 Task: Find connections with filter location Campechuela with filter topic #Successwith filter profile language English with filter current company Mercedes-Benz Research and Development India with filter school Punjab State Board of Technical Education and Industrial Training with filter industry IT System Design Services with filter service category Event Planning with filter keywords title Outside Sales Manager
Action: Mouse moved to (471, 62)
Screenshot: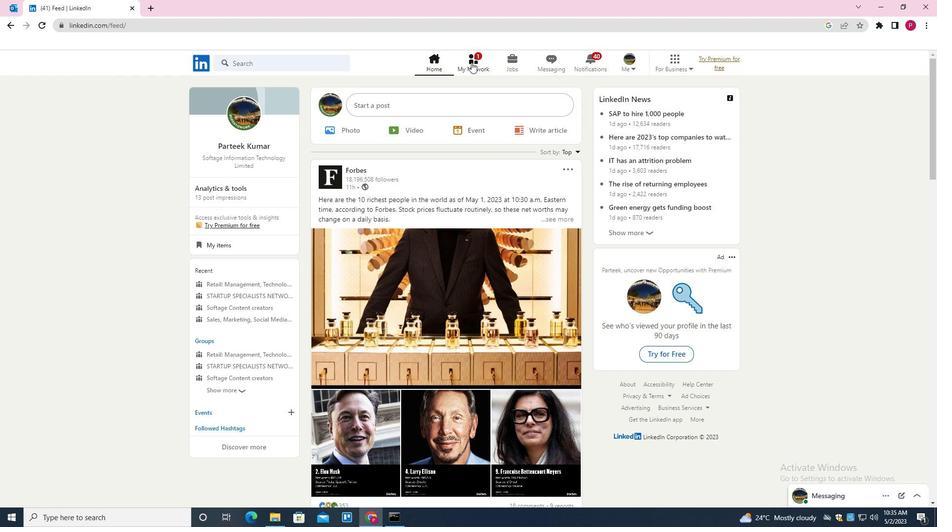 
Action: Mouse pressed left at (471, 62)
Screenshot: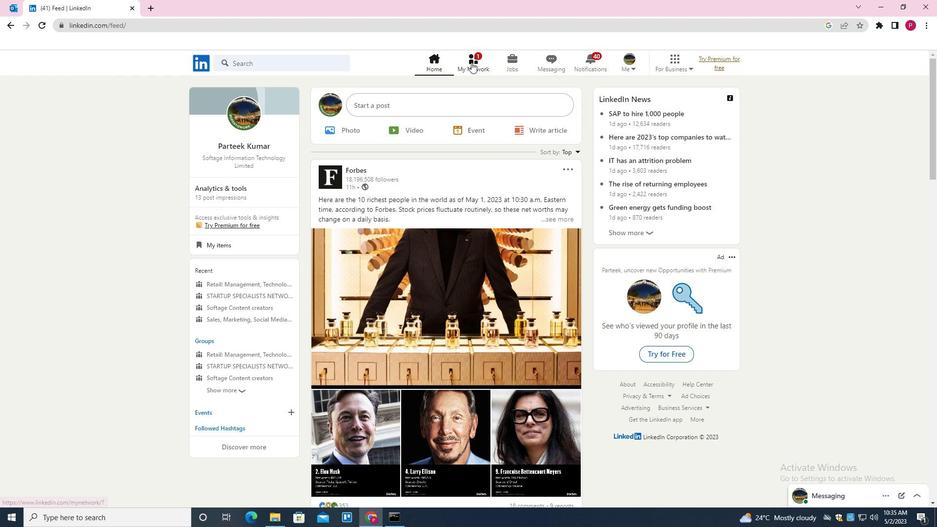 
Action: Mouse moved to (304, 117)
Screenshot: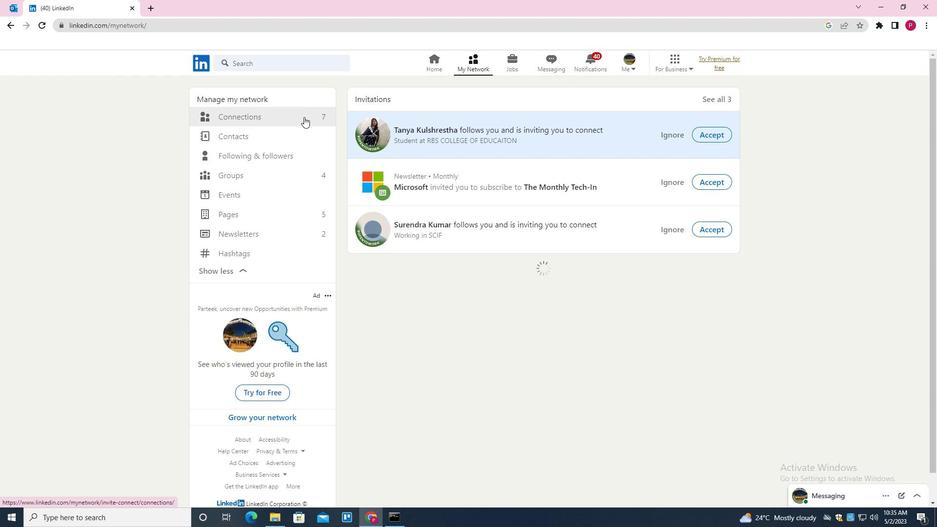 
Action: Mouse pressed left at (304, 117)
Screenshot: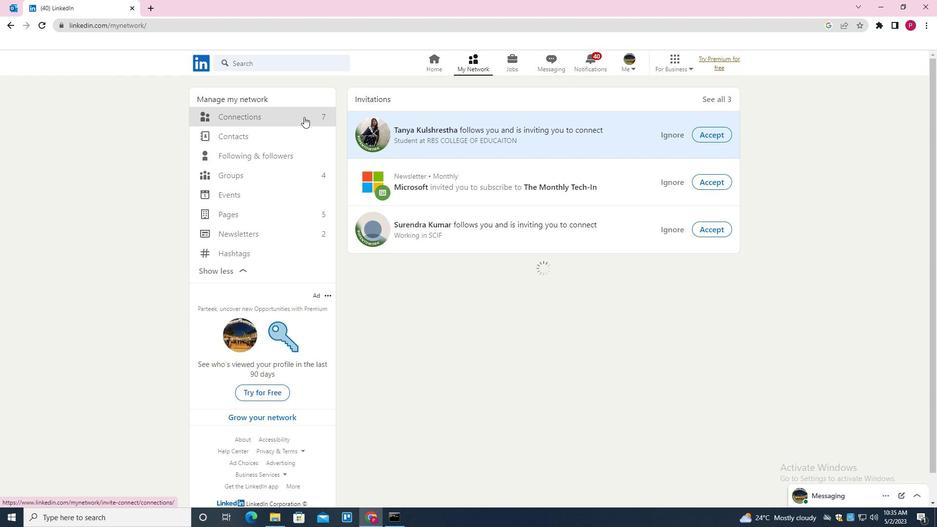 
Action: Mouse moved to (553, 112)
Screenshot: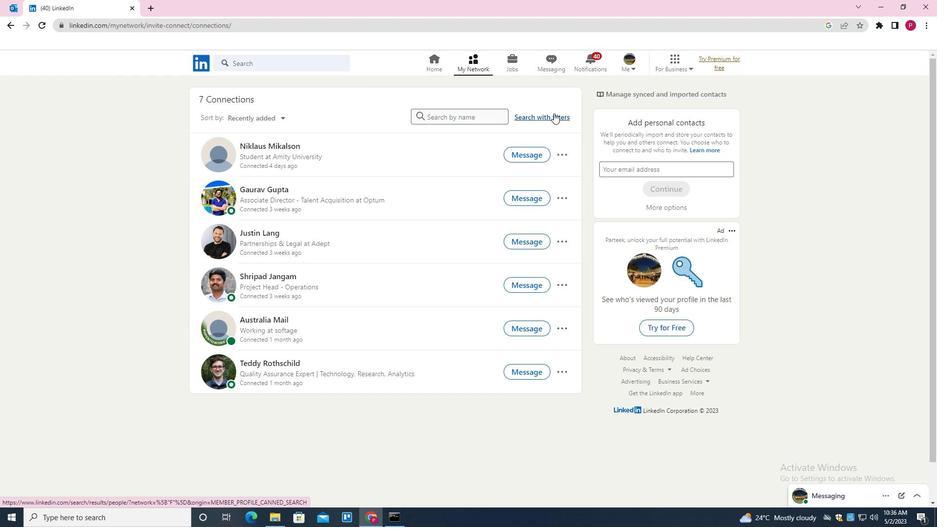 
Action: Mouse pressed left at (553, 112)
Screenshot: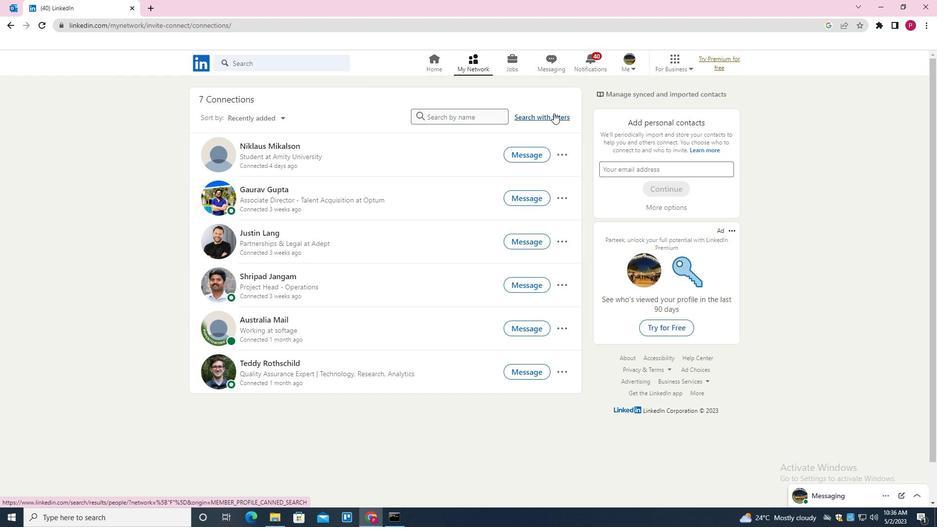 
Action: Mouse moved to (510, 90)
Screenshot: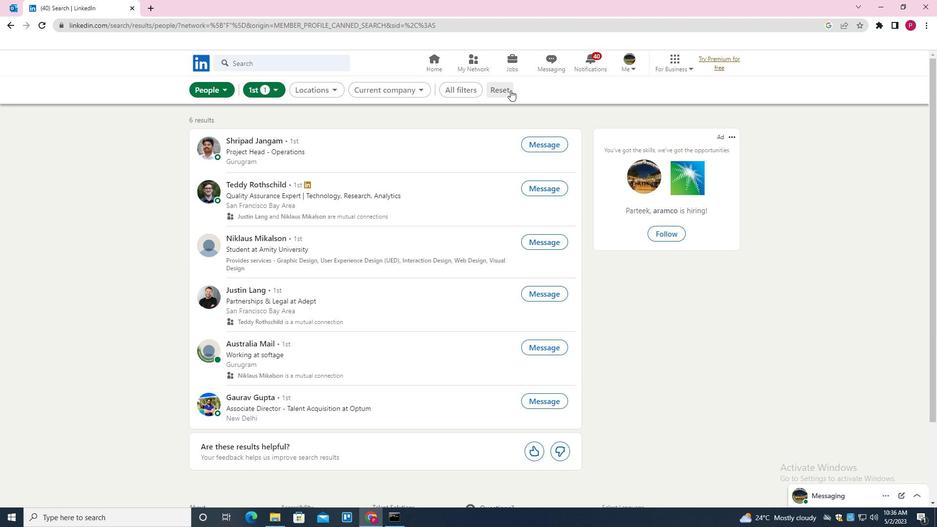 
Action: Mouse pressed left at (510, 90)
Screenshot: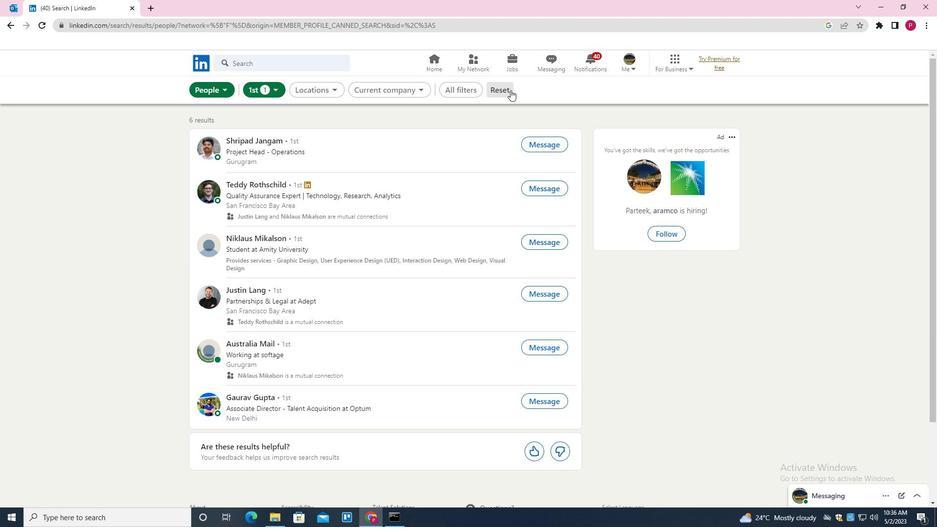 
Action: Mouse moved to (482, 91)
Screenshot: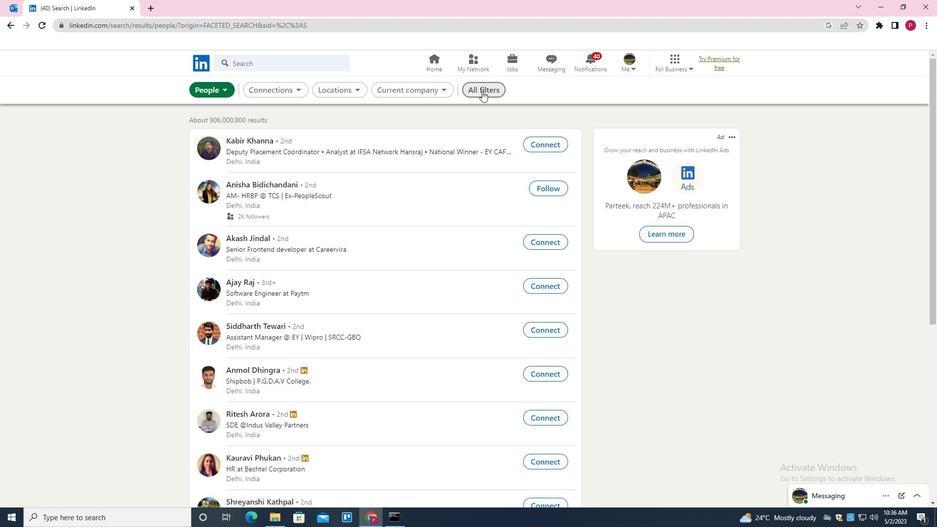 
Action: Mouse pressed left at (482, 91)
Screenshot: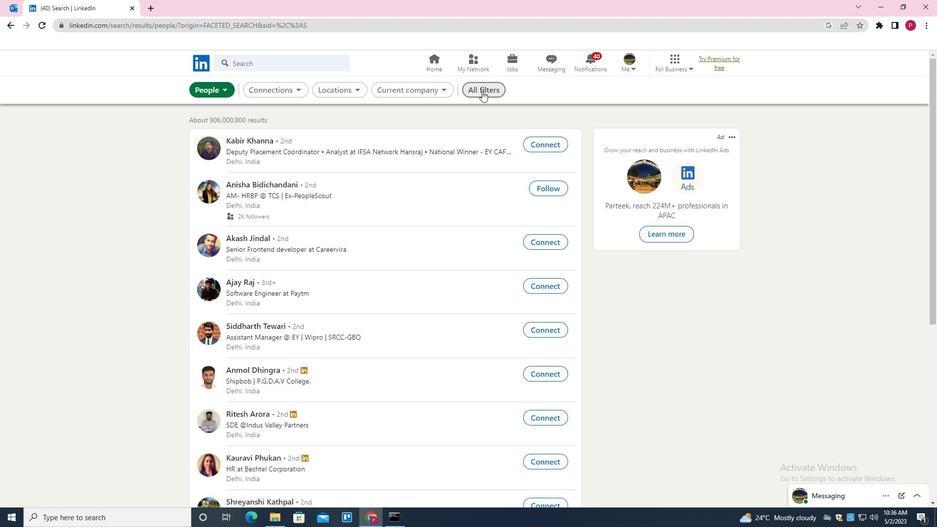 
Action: Mouse moved to (762, 244)
Screenshot: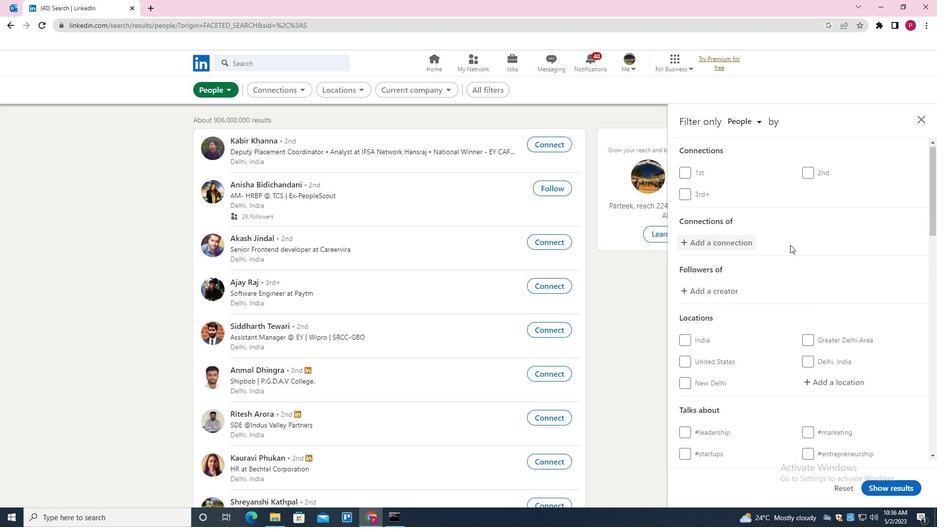 
Action: Mouse scrolled (762, 244) with delta (0, 0)
Screenshot: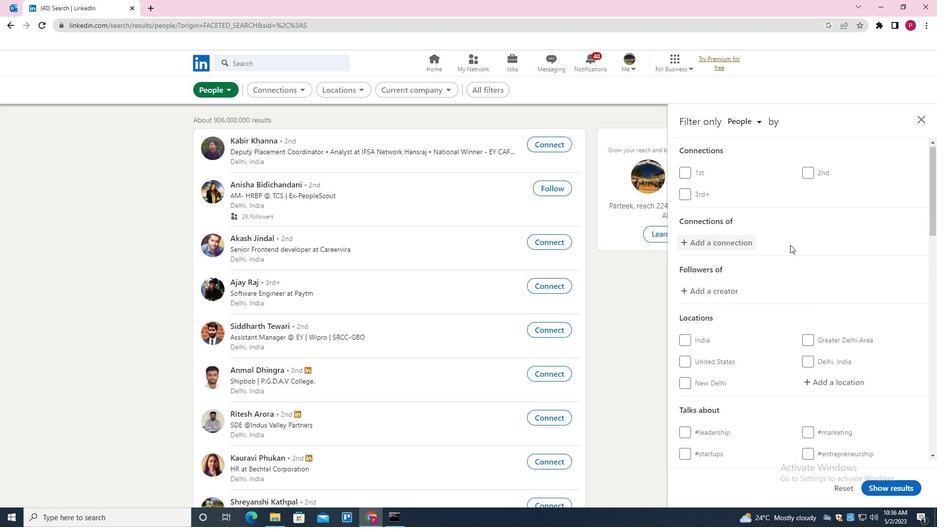 
Action: Mouse moved to (776, 244)
Screenshot: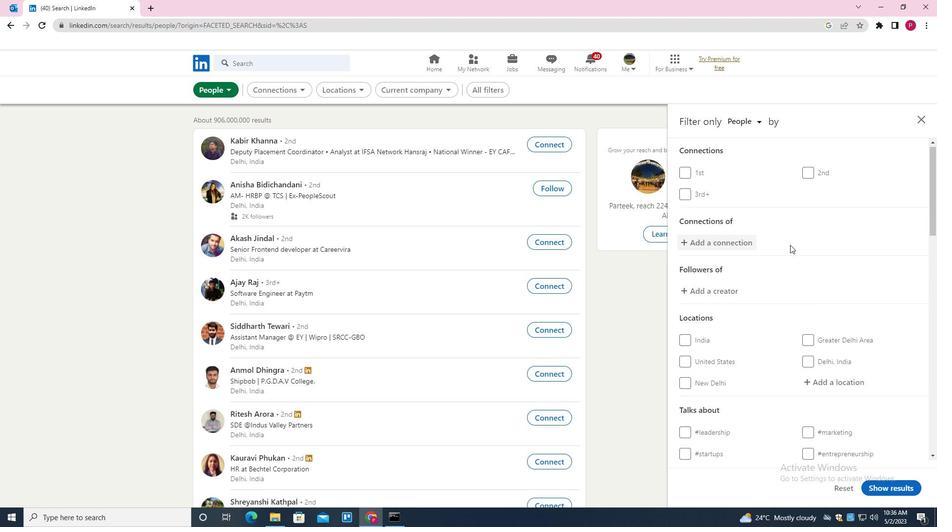 
Action: Mouse scrolled (776, 244) with delta (0, 0)
Screenshot: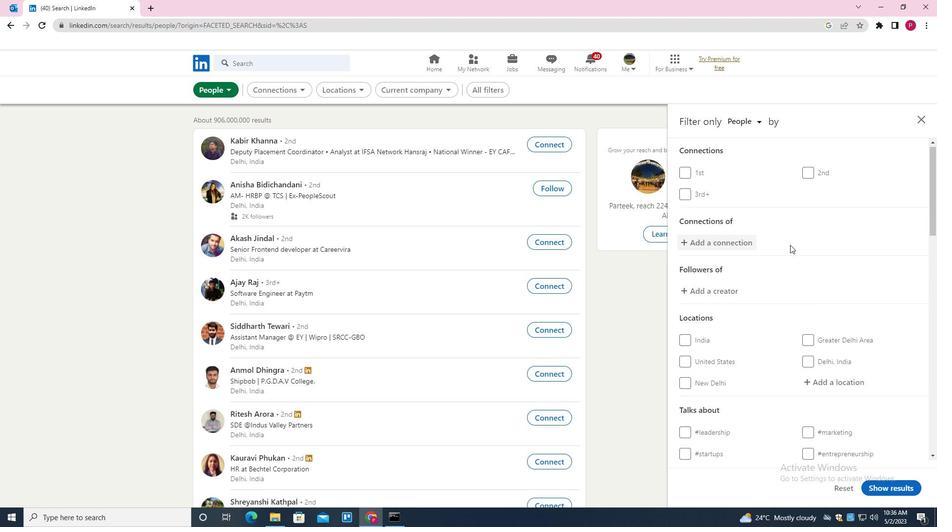 
Action: Mouse moved to (809, 285)
Screenshot: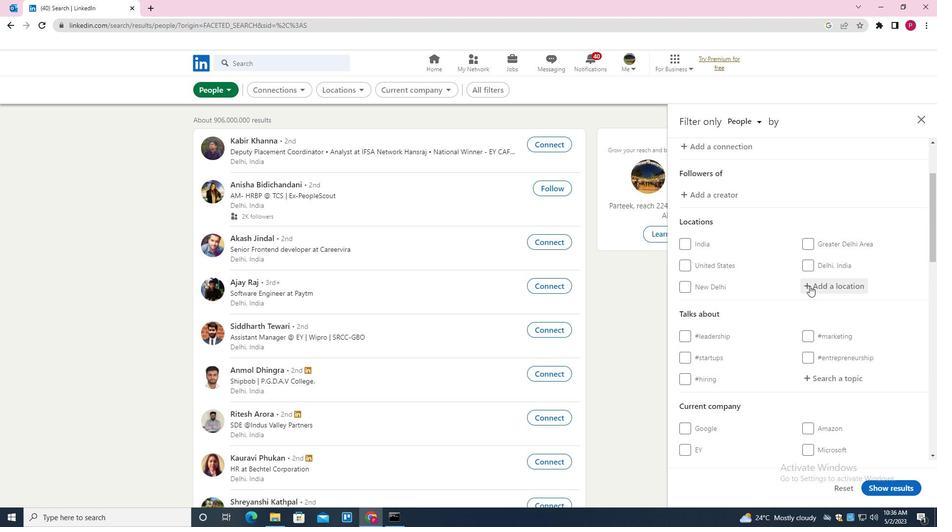 
Action: Mouse pressed left at (809, 285)
Screenshot: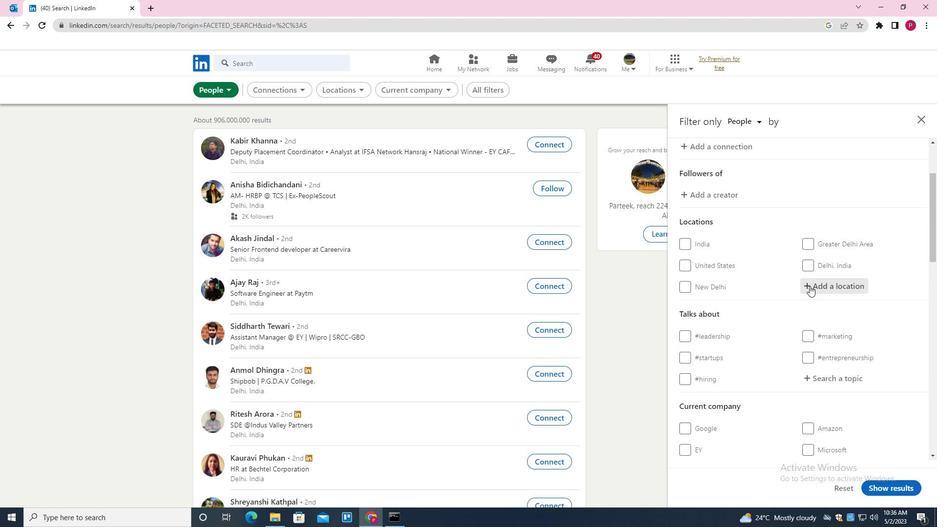 
Action: Mouse moved to (736, 272)
Screenshot: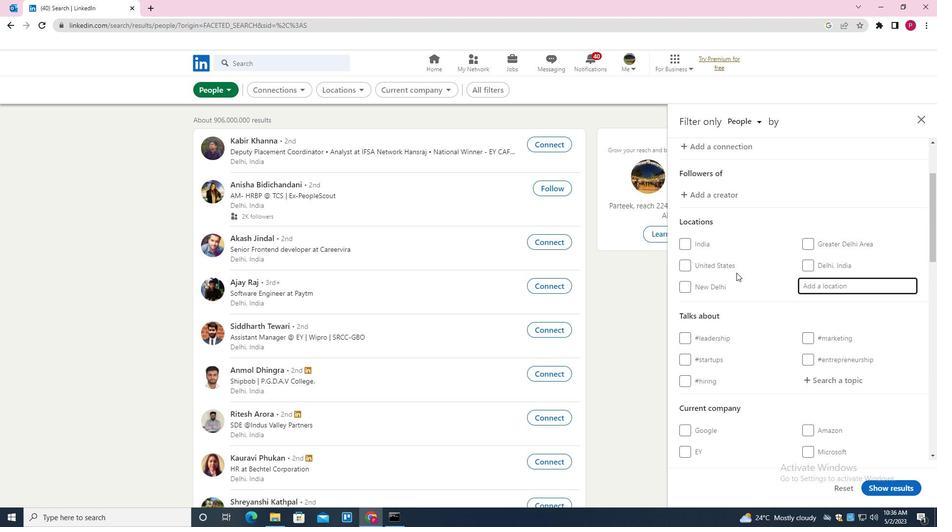 
Action: Key pressed ctrl+Cctrl+Am
Screenshot: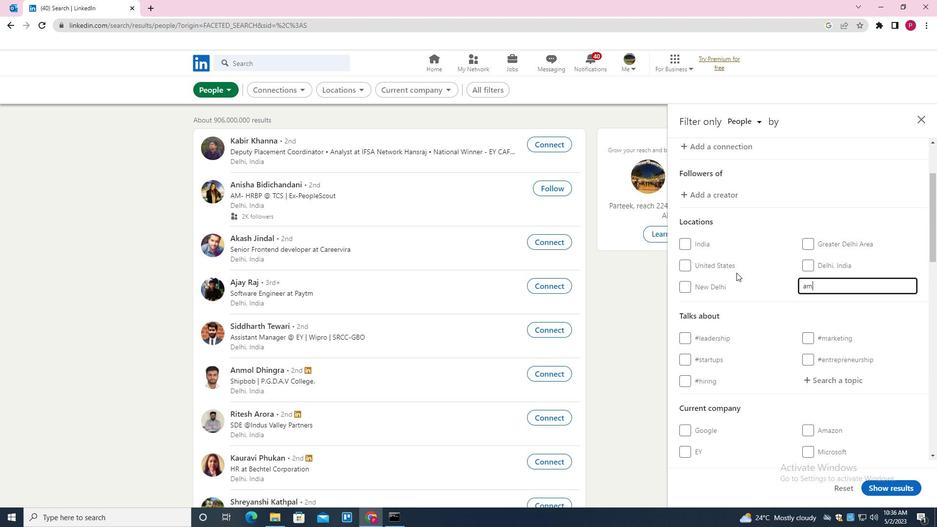 
Action: Mouse moved to (692, 303)
Screenshot: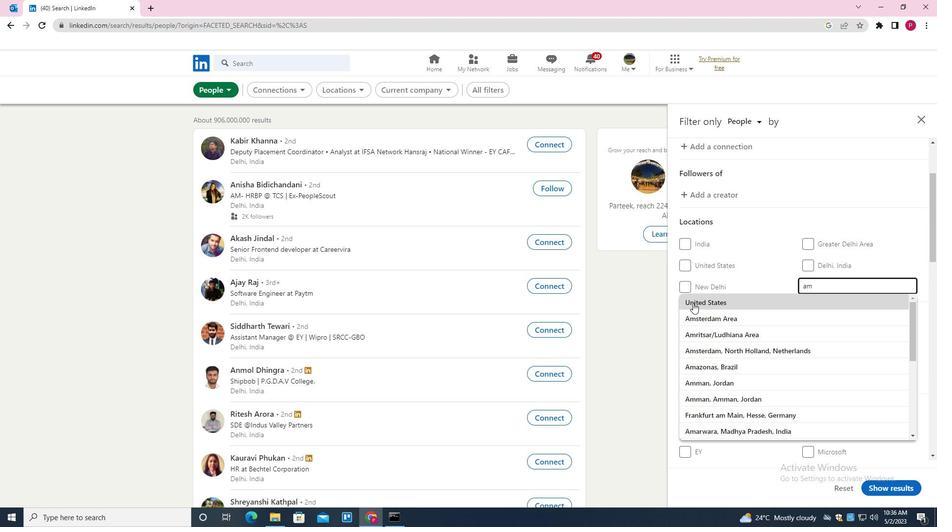 
Action: Key pressed <Key.backspace><Key.backspace><Key.backspace><Key.shift>CAM<Key.space><Key.backspace>PECHUELA<Key.enter>
Screenshot: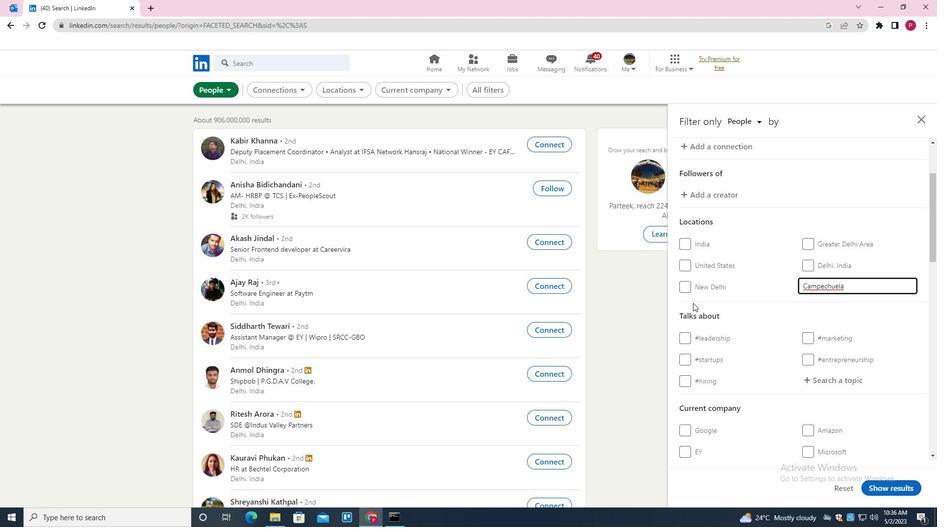 
Action: Mouse moved to (746, 229)
Screenshot: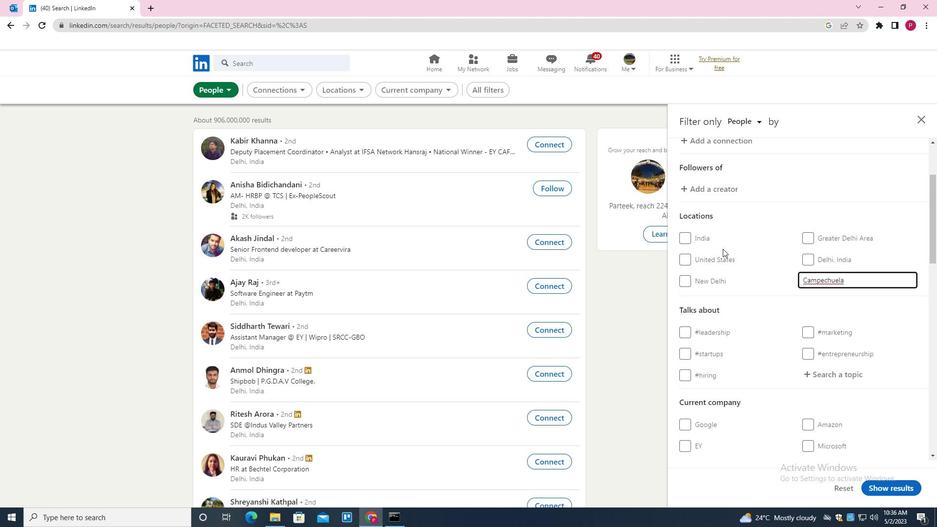 
Action: Mouse scrolled (746, 229) with delta (0, 0)
Screenshot: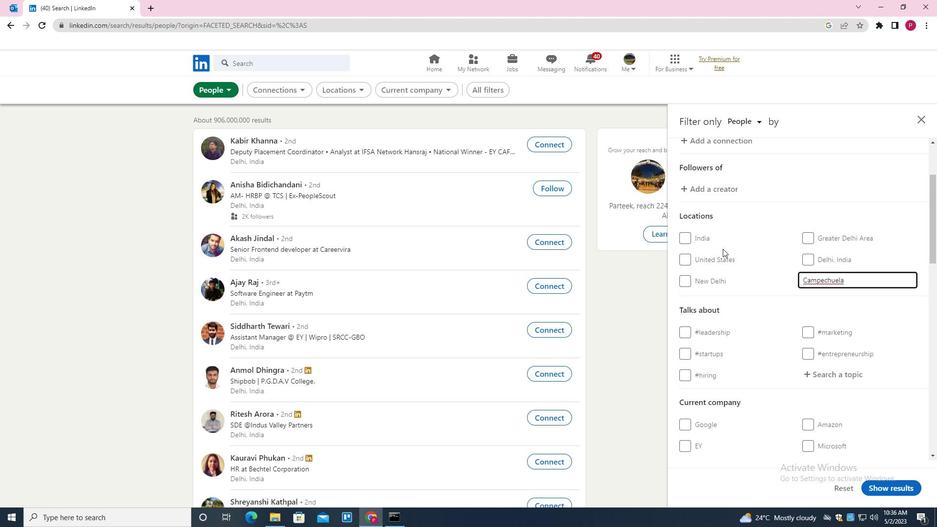 
Action: Mouse moved to (820, 328)
Screenshot: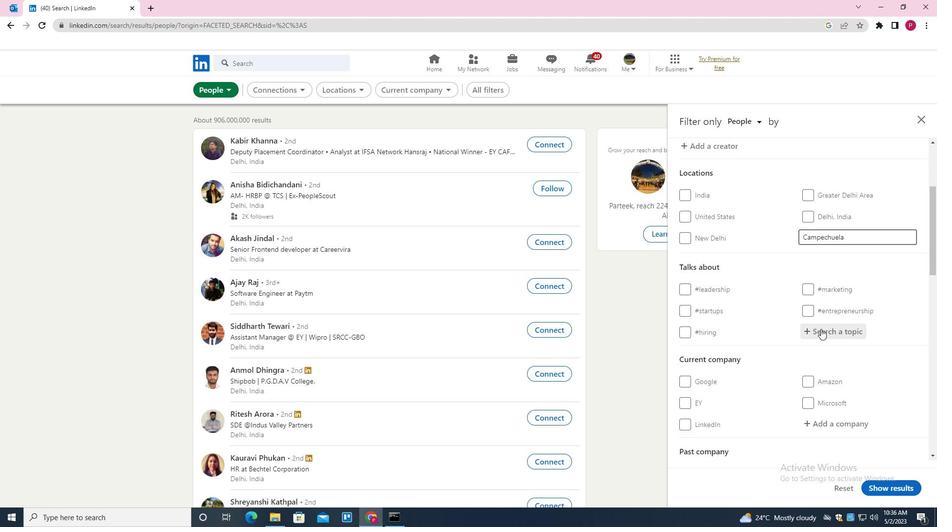 
Action: Mouse pressed left at (820, 328)
Screenshot: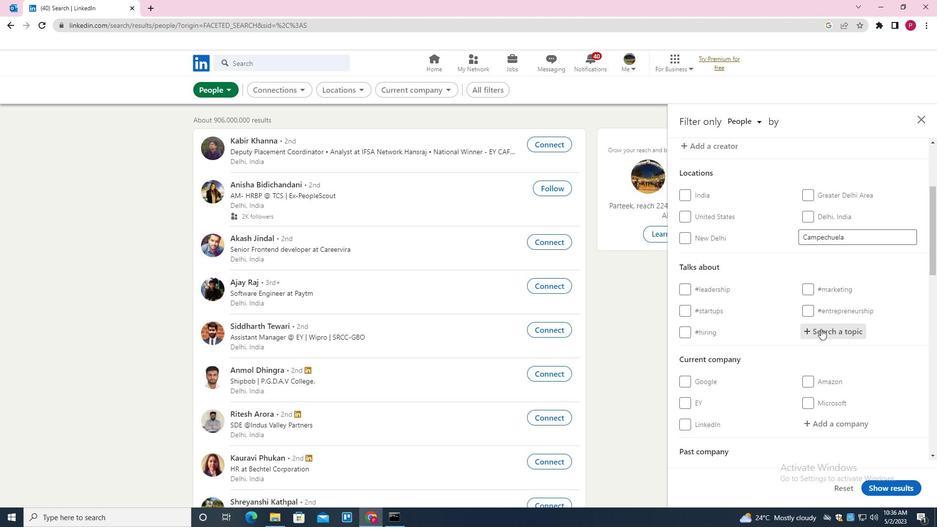 
Action: Mouse moved to (807, 316)
Screenshot: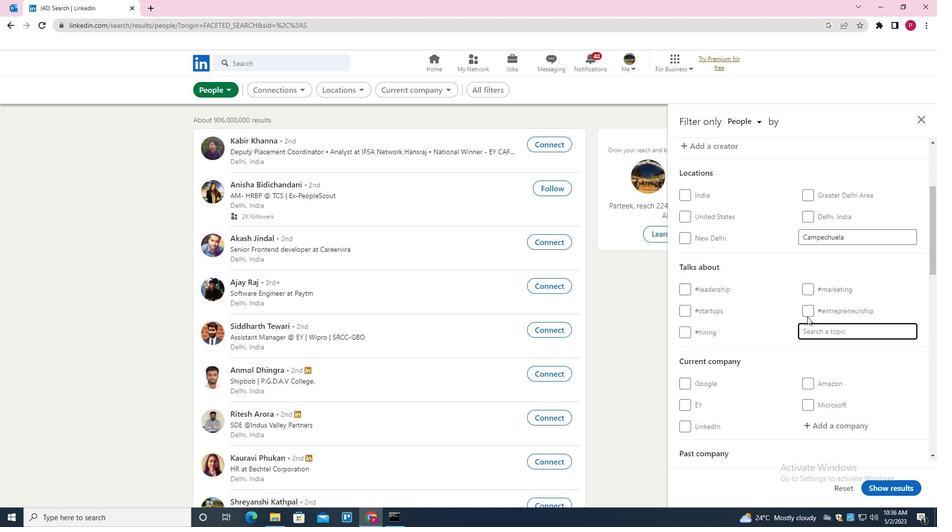 
Action: Key pressed SUCESS<Key.down><Key.down><Key.down><Key.down><Key.enter>
Screenshot: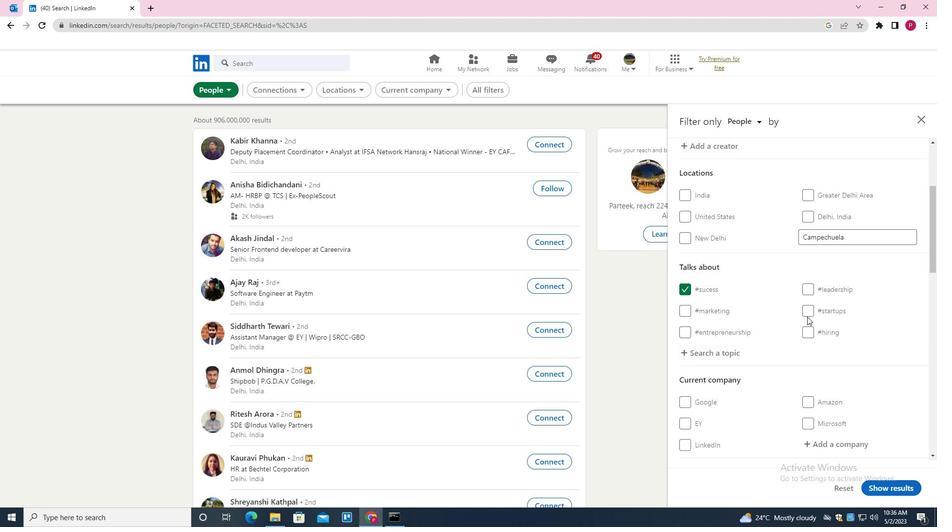 
Action: Mouse moved to (826, 240)
Screenshot: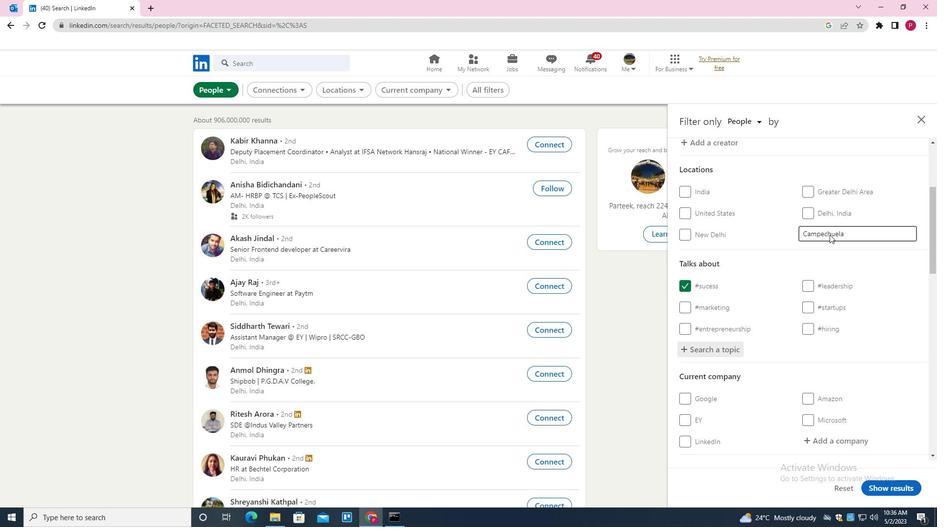 
Action: Mouse scrolled (826, 239) with delta (0, 0)
Screenshot: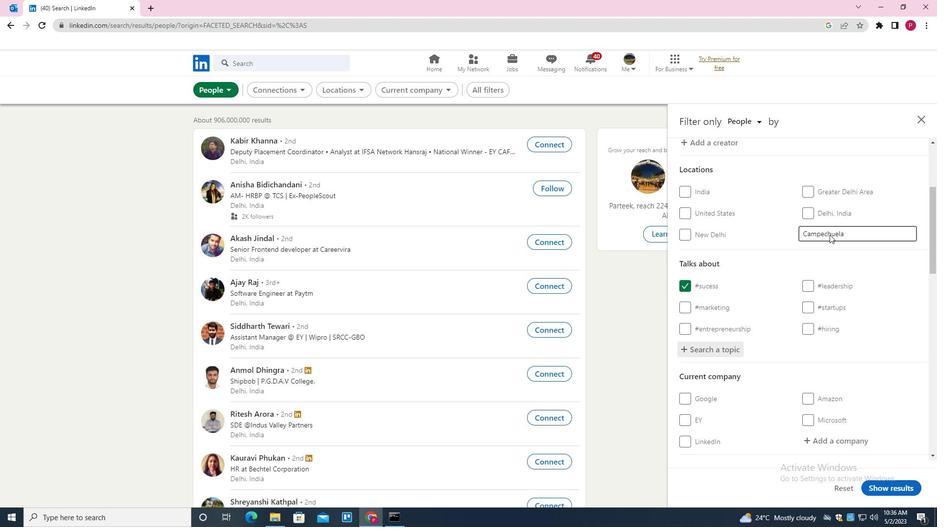 
Action: Mouse moved to (829, 237)
Screenshot: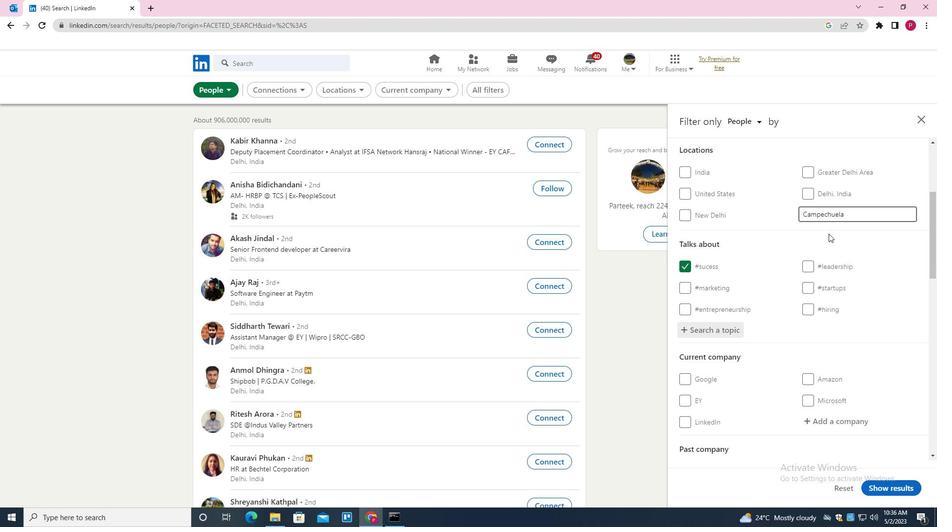 
Action: Mouse scrolled (829, 237) with delta (0, 0)
Screenshot: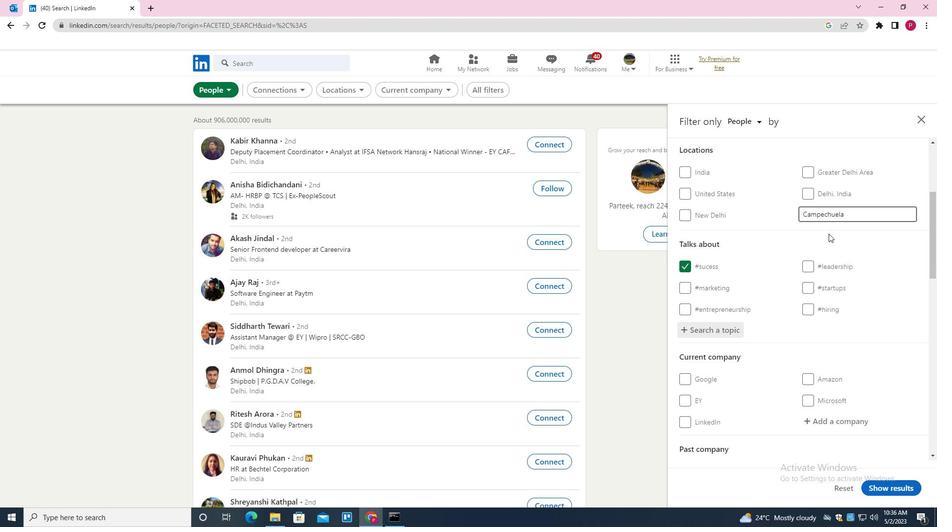
Action: Mouse moved to (829, 236)
Screenshot: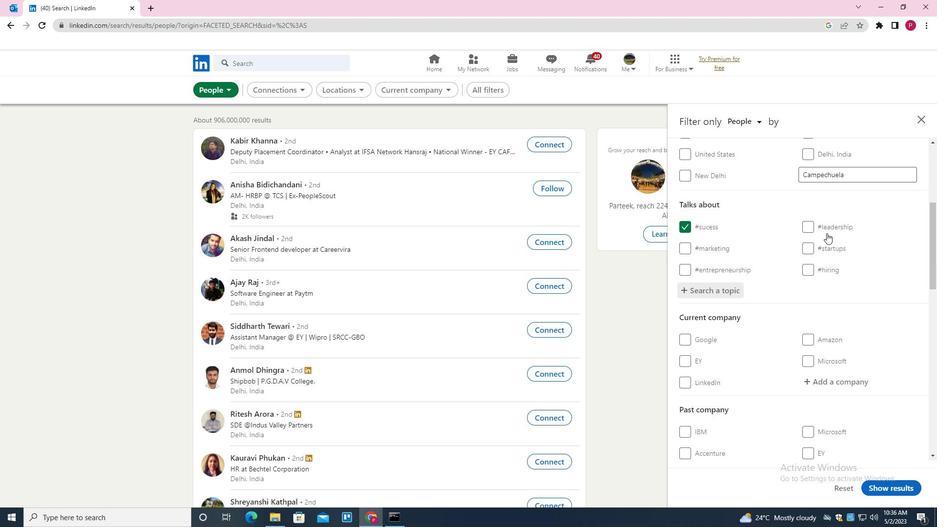 
Action: Mouse scrolled (829, 235) with delta (0, 0)
Screenshot: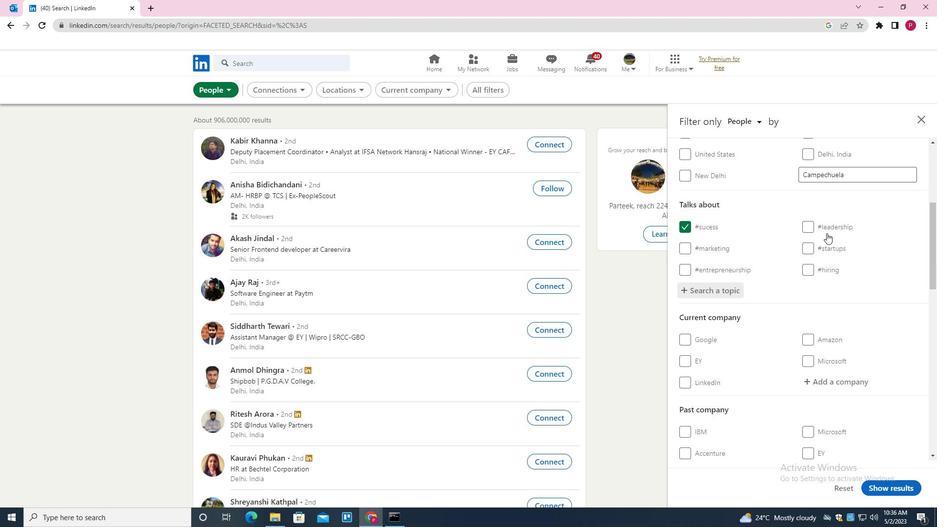 
Action: Mouse moved to (806, 283)
Screenshot: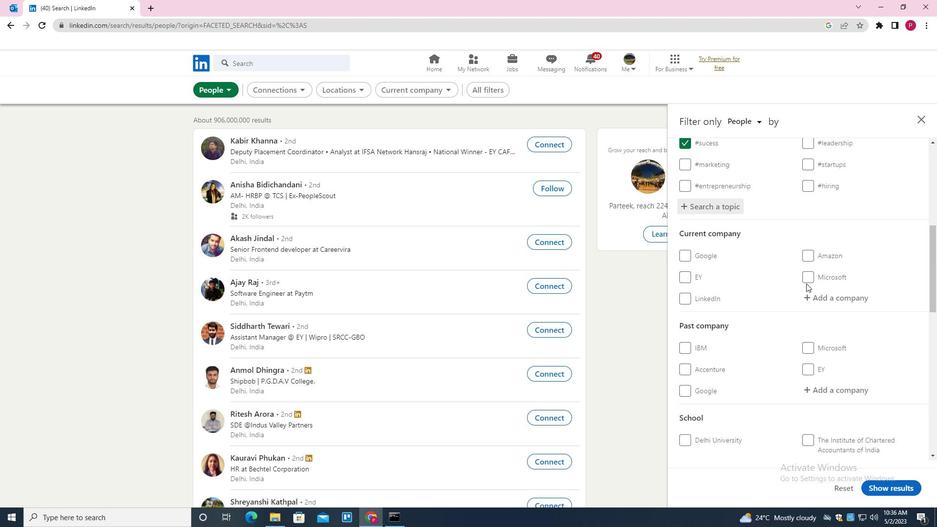 
Action: Mouse scrolled (806, 283) with delta (0, 0)
Screenshot: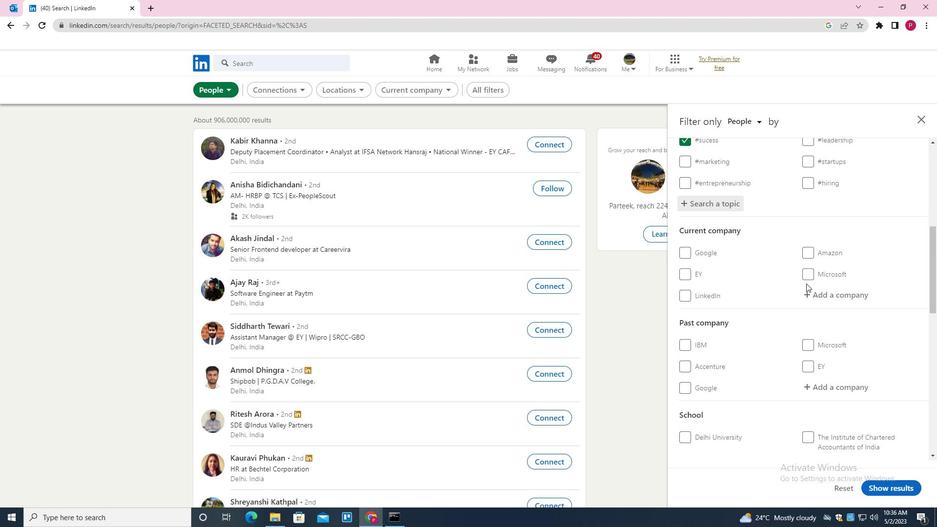 
Action: Mouse scrolled (806, 283) with delta (0, 0)
Screenshot: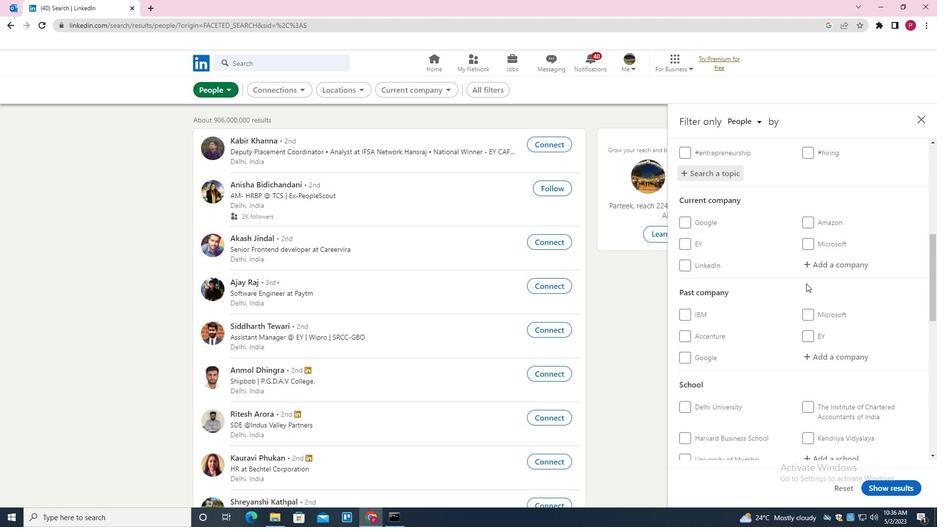 
Action: Mouse scrolled (806, 283) with delta (0, 0)
Screenshot: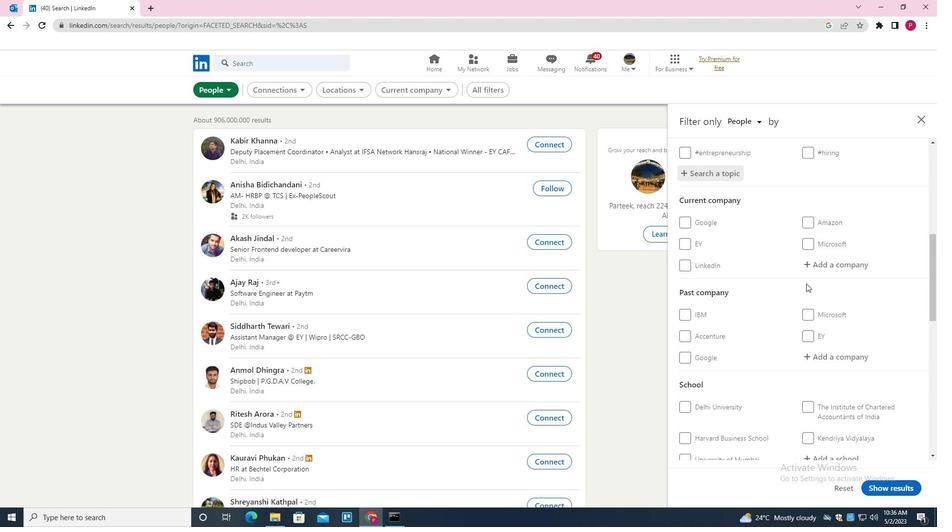 
Action: Mouse scrolled (806, 283) with delta (0, 0)
Screenshot: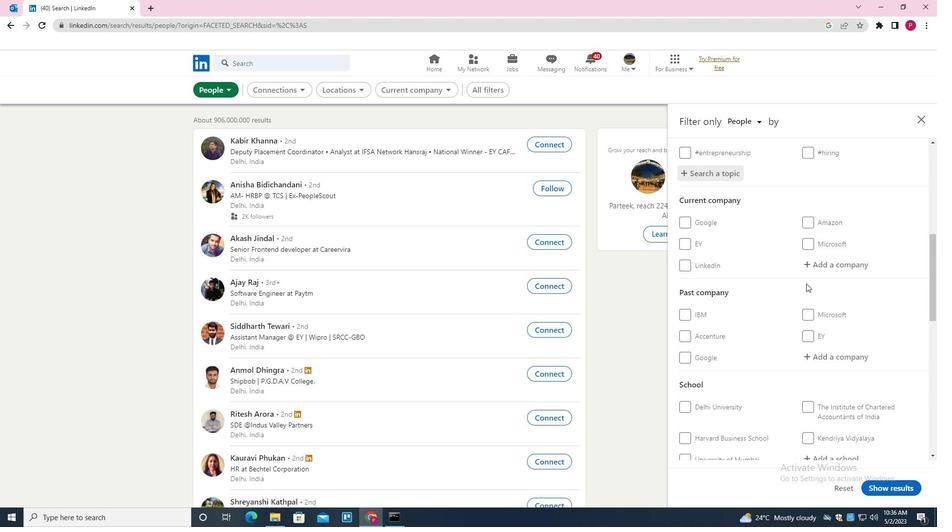 
Action: Mouse moved to (727, 312)
Screenshot: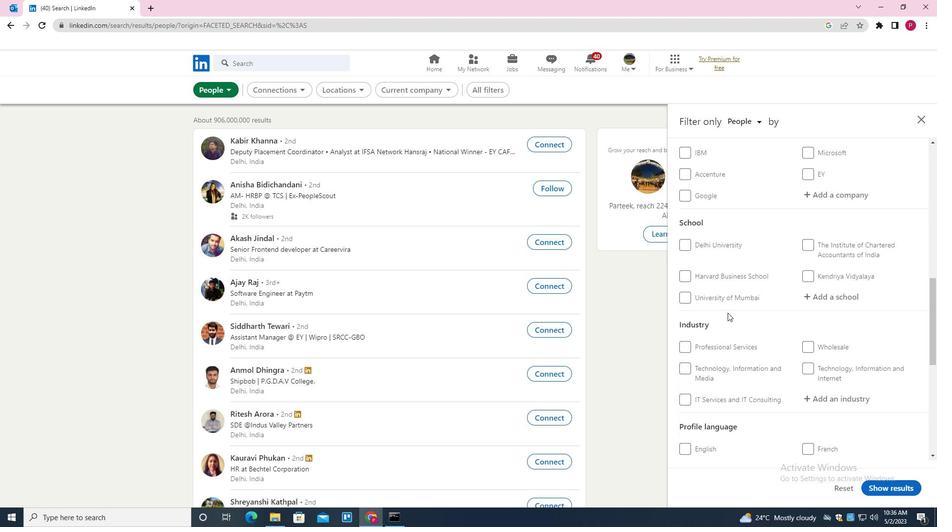 
Action: Mouse scrolled (727, 312) with delta (0, 0)
Screenshot: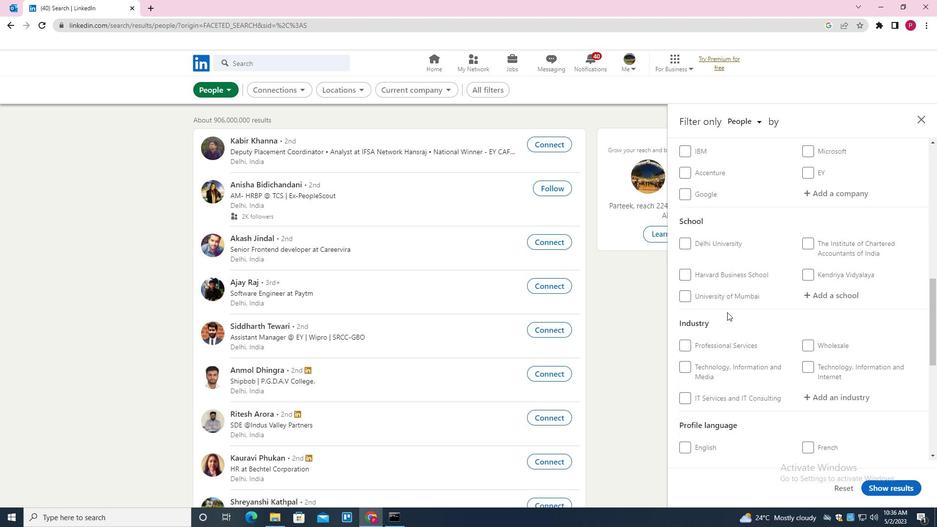 
Action: Mouse scrolled (727, 312) with delta (0, 0)
Screenshot: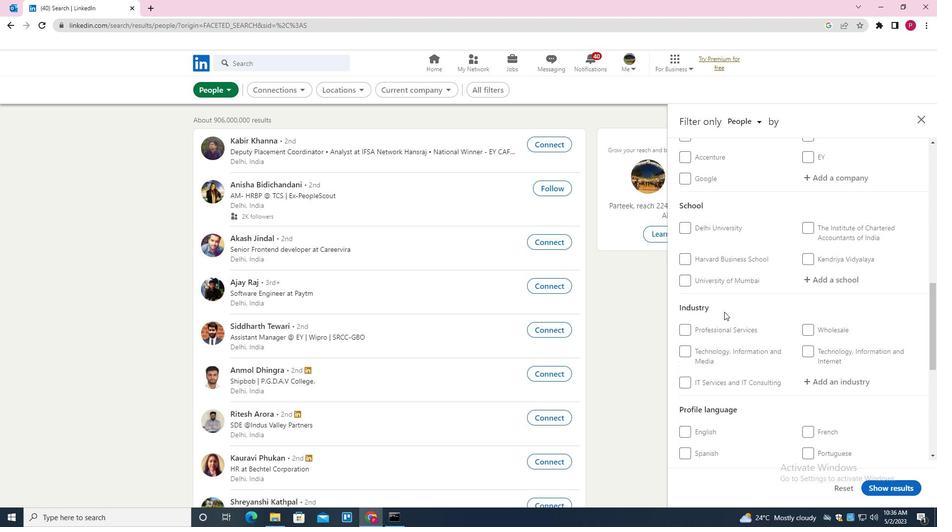 
Action: Mouse moved to (705, 309)
Screenshot: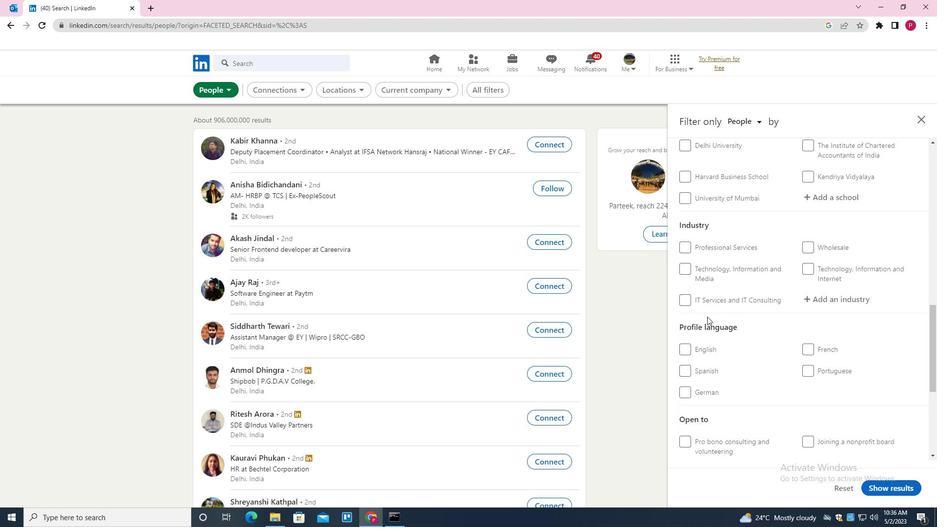 
Action: Mouse scrolled (705, 309) with delta (0, 0)
Screenshot: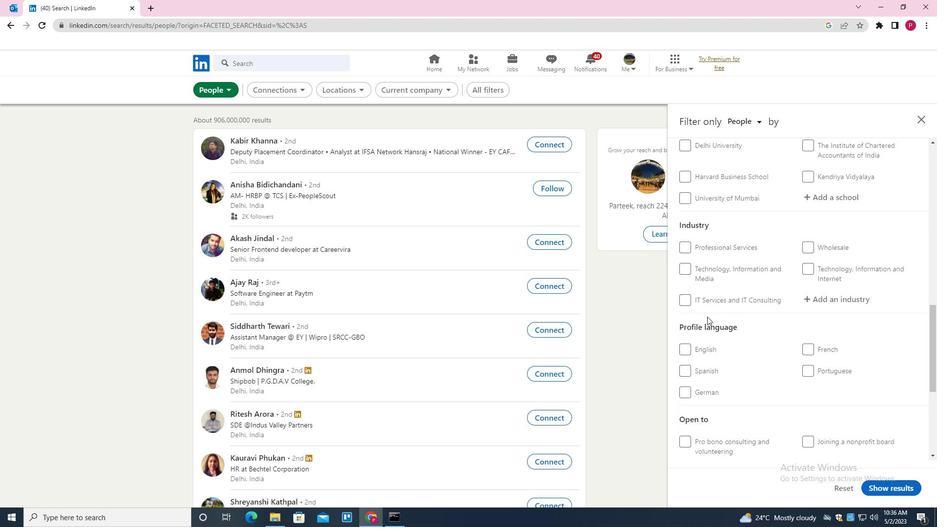 
Action: Mouse moved to (699, 305)
Screenshot: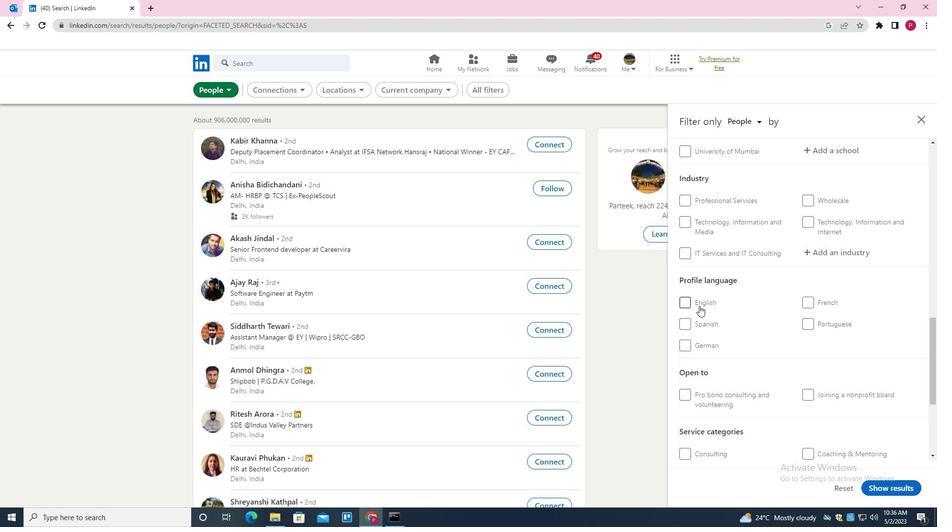 
Action: Mouse pressed left at (699, 305)
Screenshot: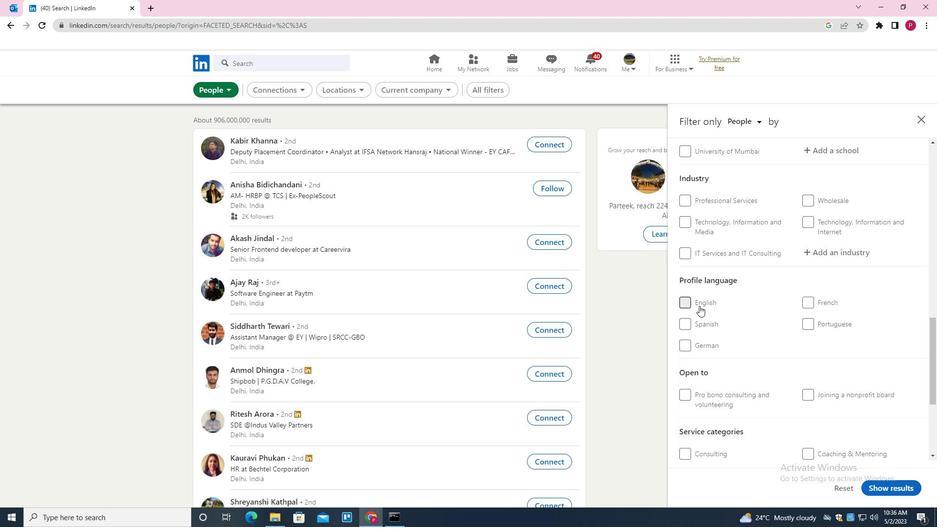 
Action: Mouse moved to (701, 303)
Screenshot: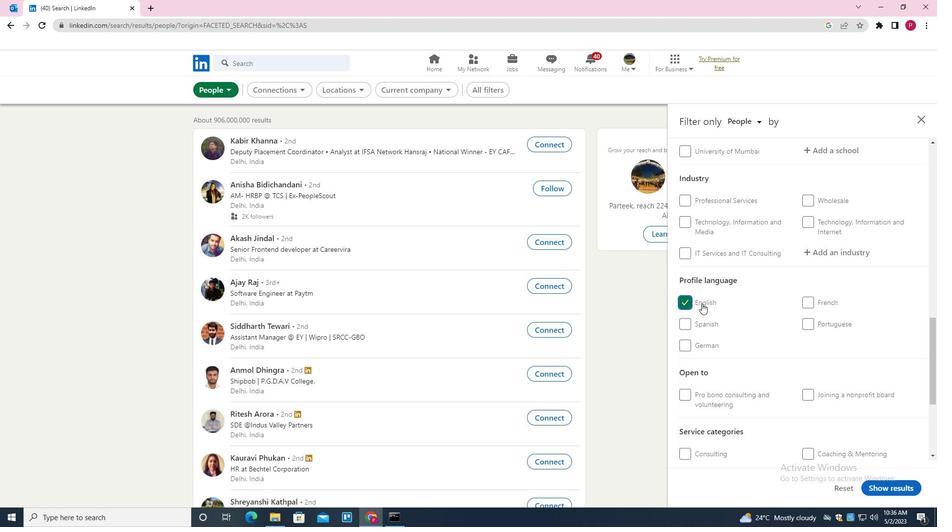 
Action: Mouse scrolled (701, 304) with delta (0, 0)
Screenshot: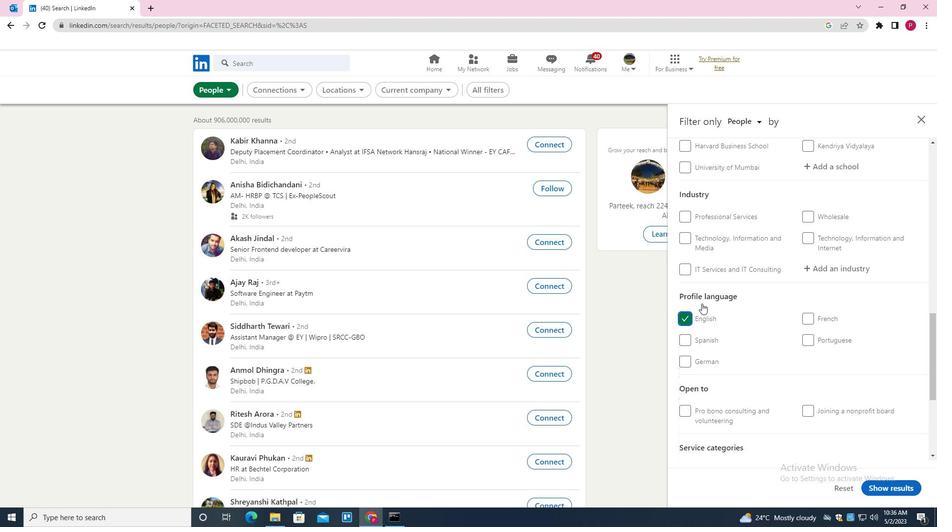 
Action: Mouse scrolled (701, 304) with delta (0, 0)
Screenshot: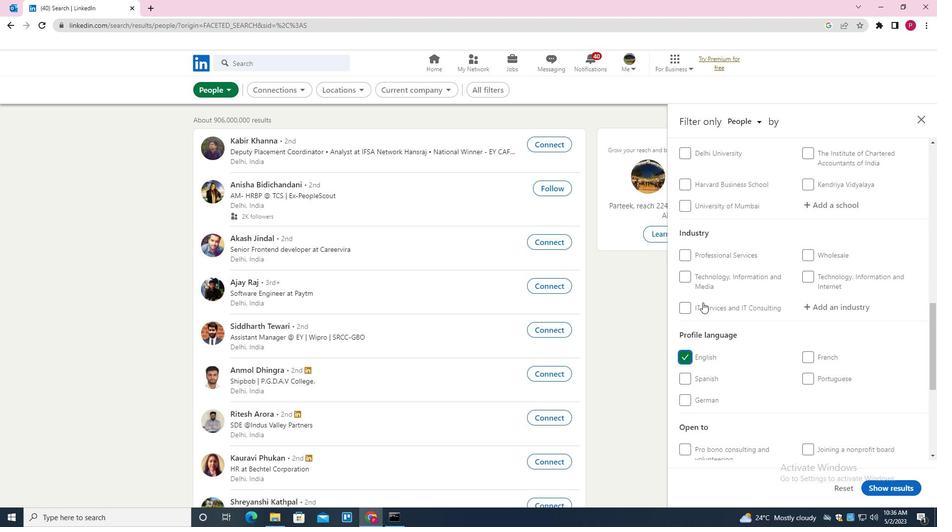 
Action: Mouse scrolled (701, 304) with delta (0, 0)
Screenshot: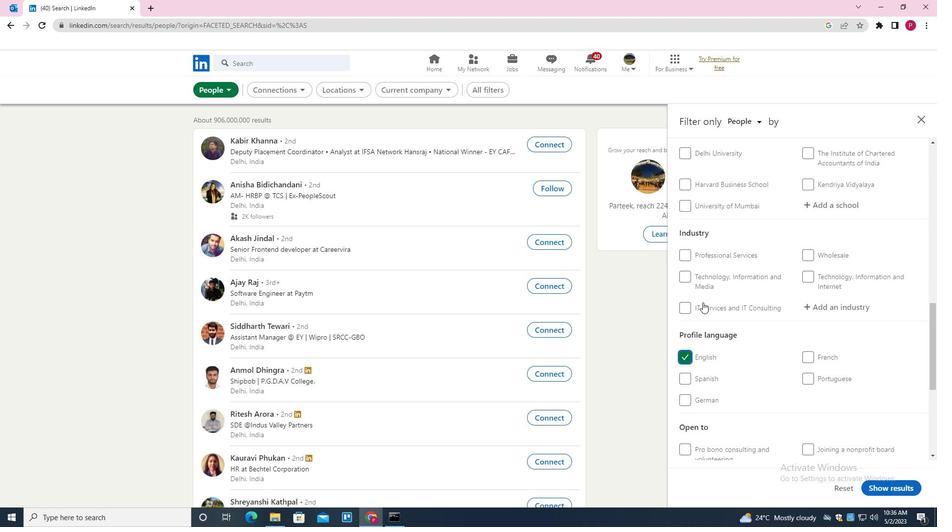 
Action: Mouse moved to (738, 285)
Screenshot: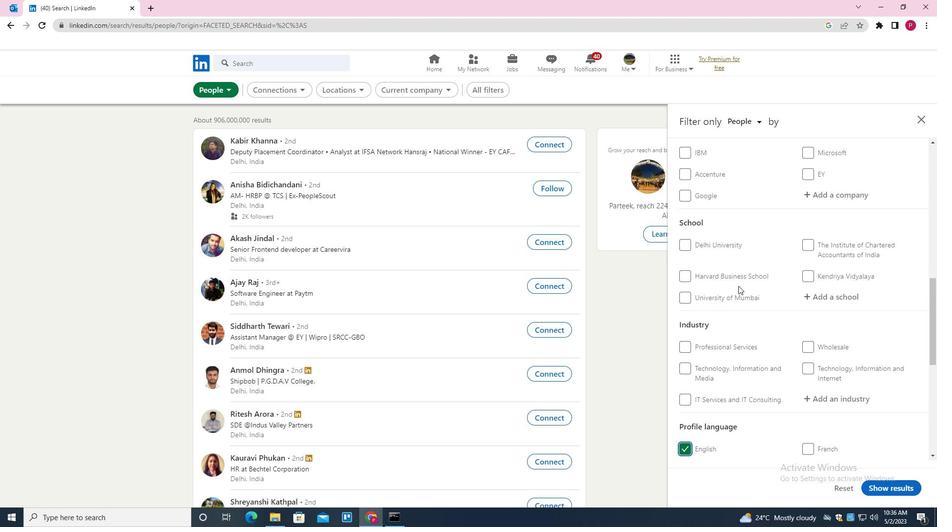 
Action: Mouse scrolled (738, 286) with delta (0, 0)
Screenshot: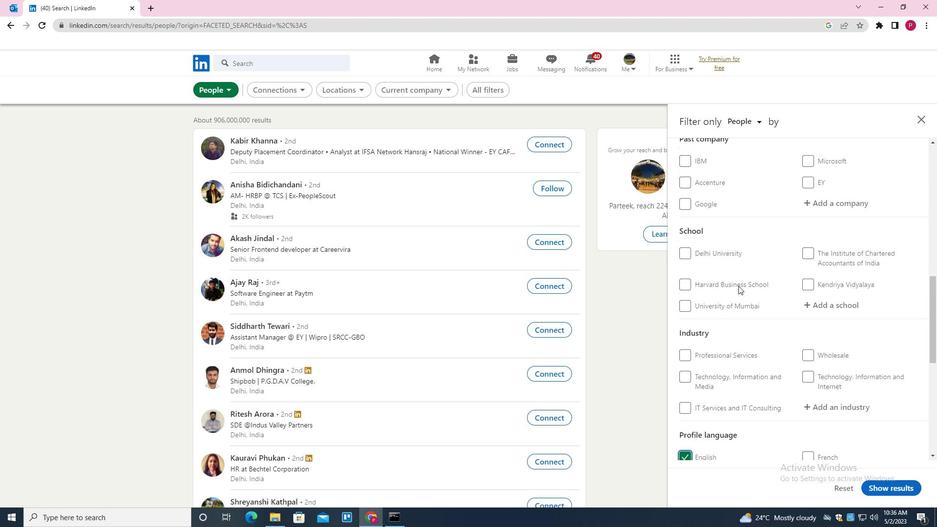 
Action: Mouse scrolled (738, 286) with delta (0, 0)
Screenshot: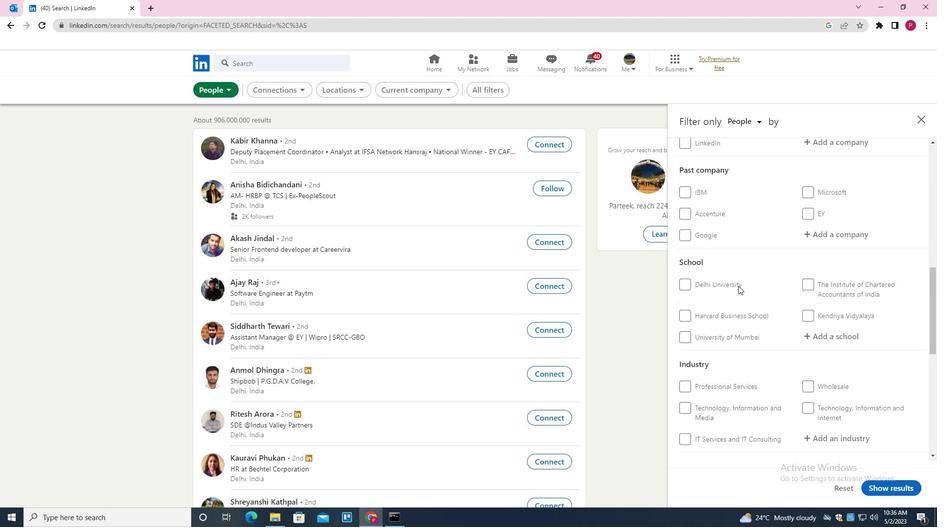 
Action: Mouse scrolled (738, 286) with delta (0, 0)
Screenshot: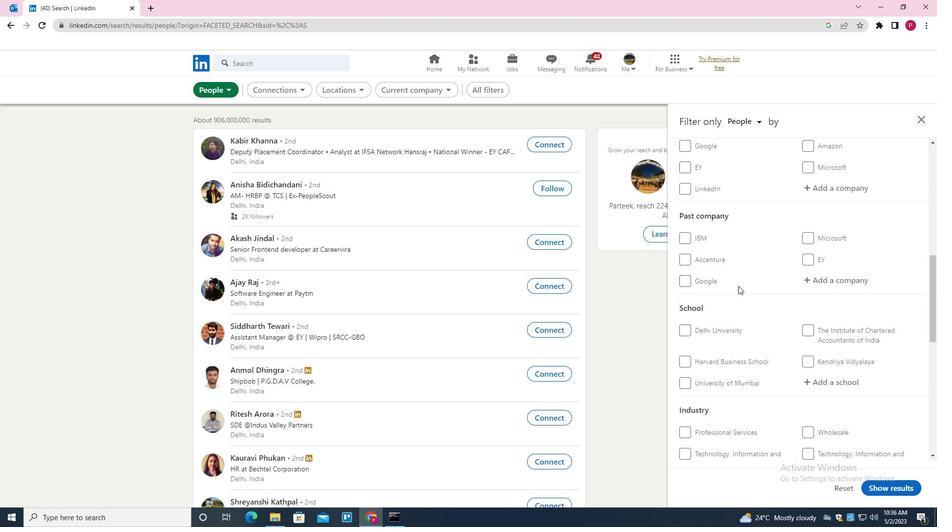 
Action: Mouse moved to (818, 246)
Screenshot: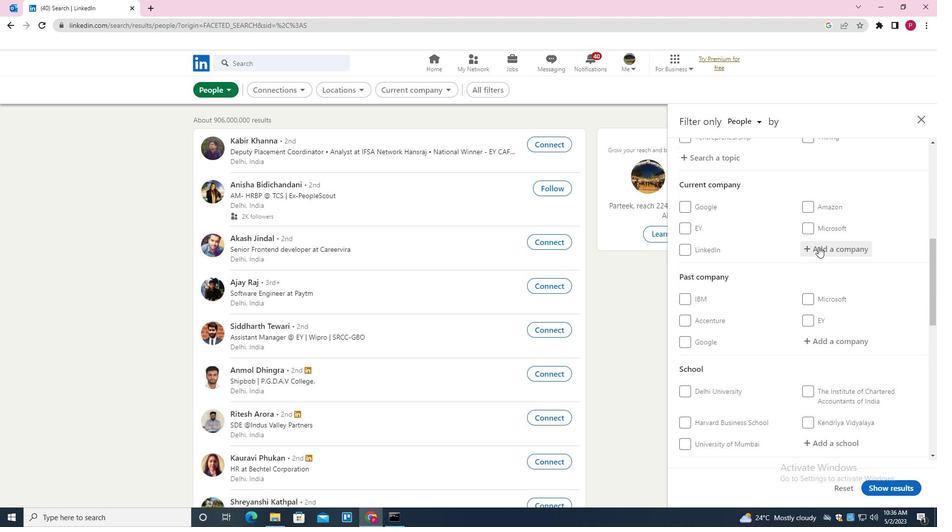 
Action: Mouse pressed left at (818, 246)
Screenshot: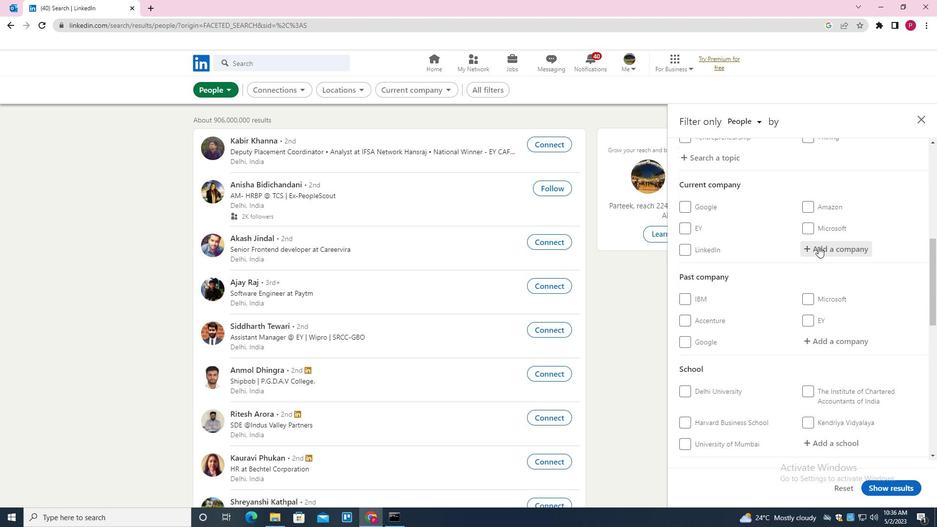 
Action: Mouse moved to (816, 246)
Screenshot: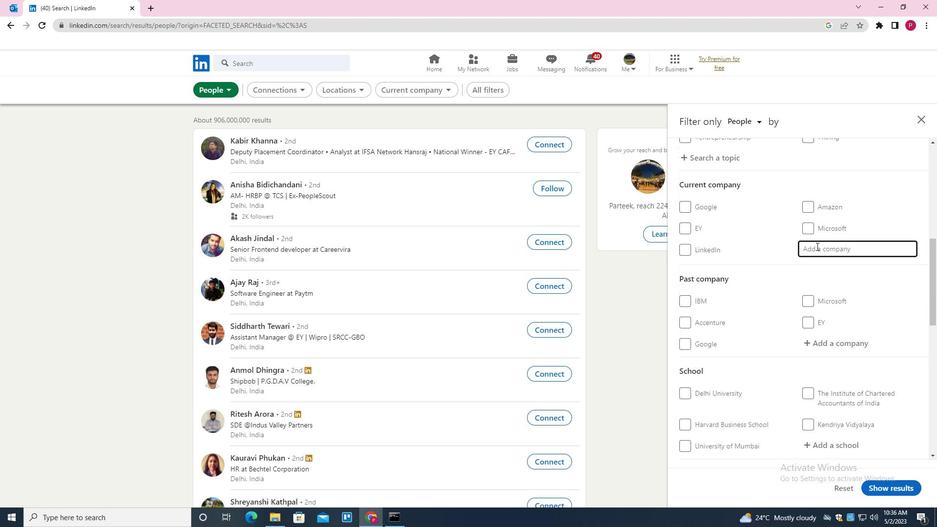 
Action: Key pressed <Key.shift>MERCEDE<Key.down><Key.down><Key.enter>
Screenshot: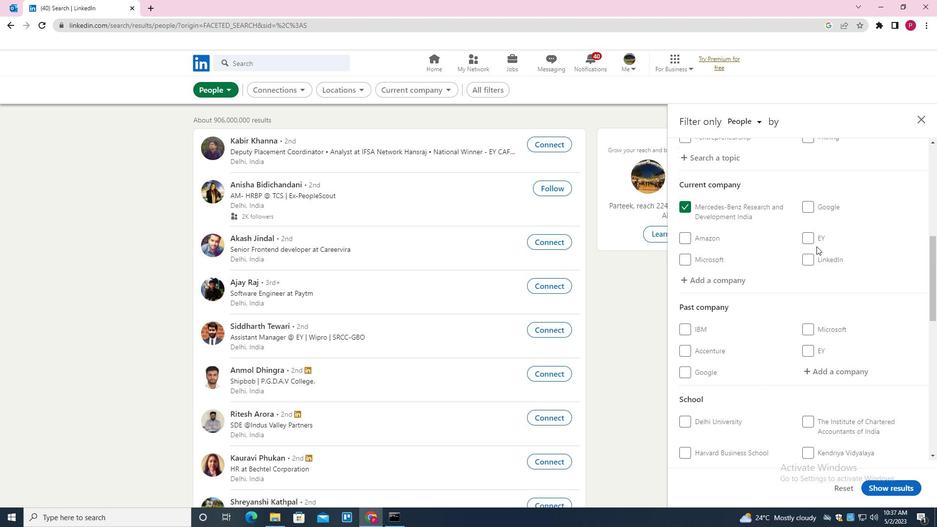 
Action: Mouse moved to (774, 283)
Screenshot: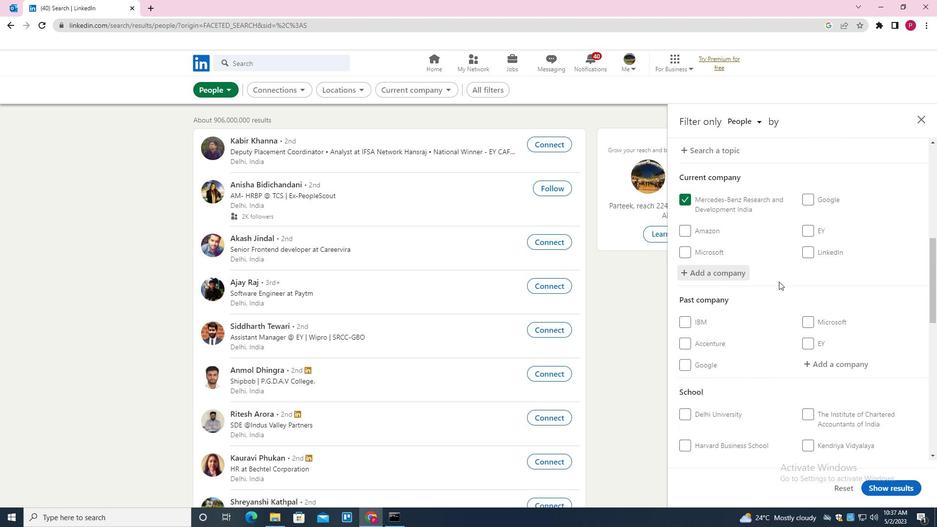 
Action: Mouse scrolled (774, 283) with delta (0, 0)
Screenshot: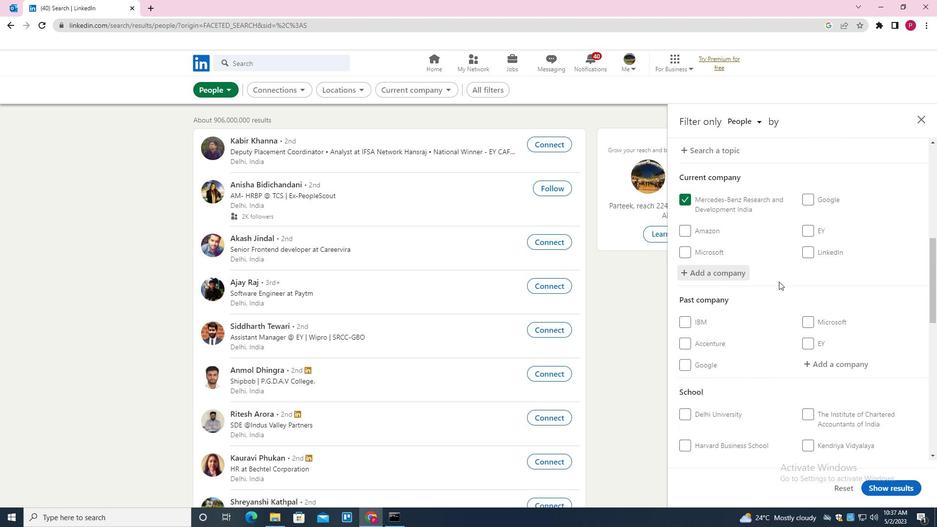 
Action: Mouse moved to (775, 283)
Screenshot: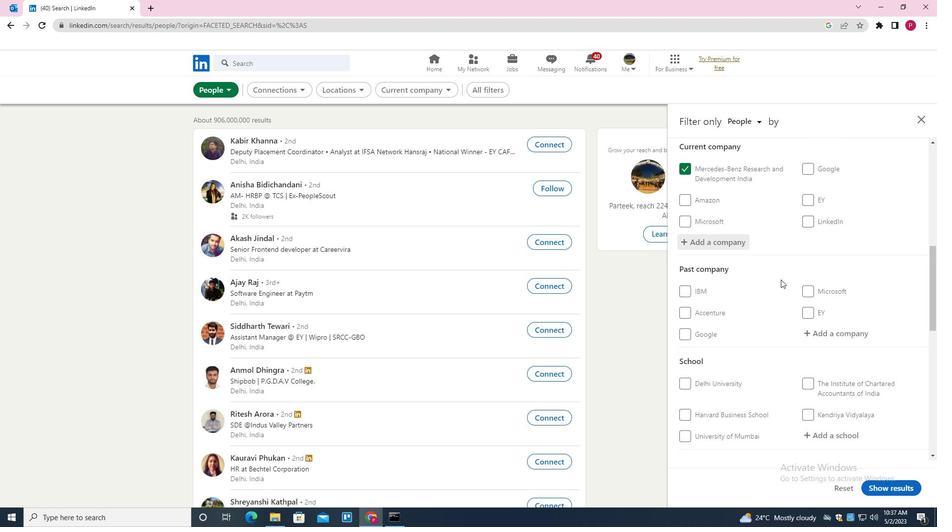 
Action: Mouse scrolled (775, 283) with delta (0, 0)
Screenshot: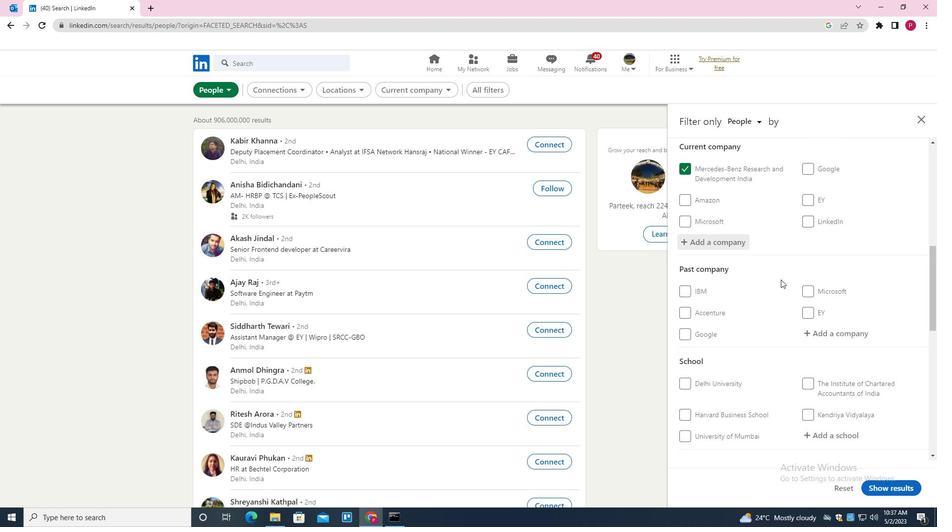 
Action: Mouse moved to (777, 281)
Screenshot: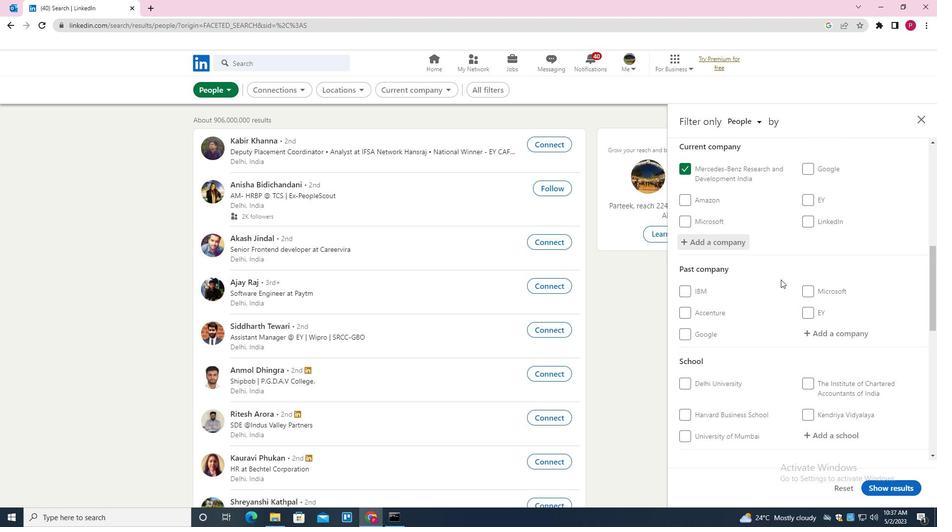 
Action: Mouse scrolled (777, 281) with delta (0, 0)
Screenshot: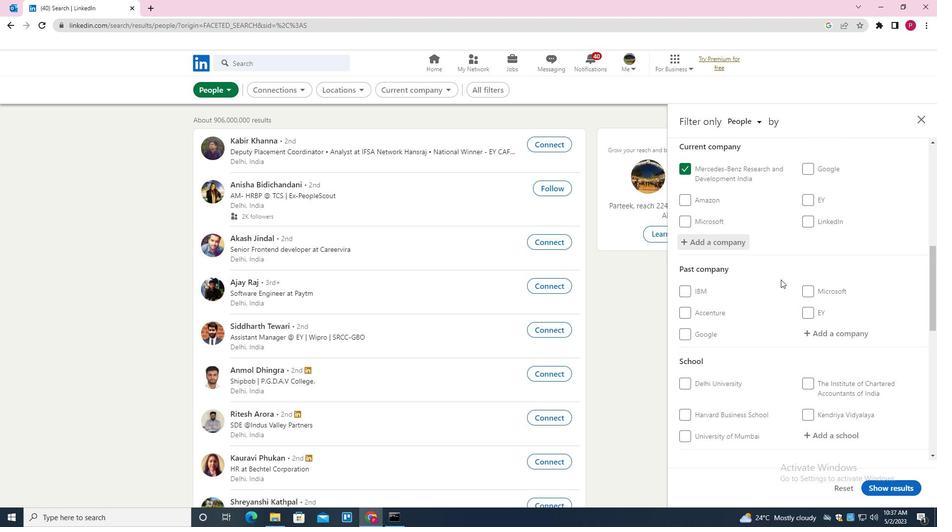 
Action: Mouse moved to (822, 321)
Screenshot: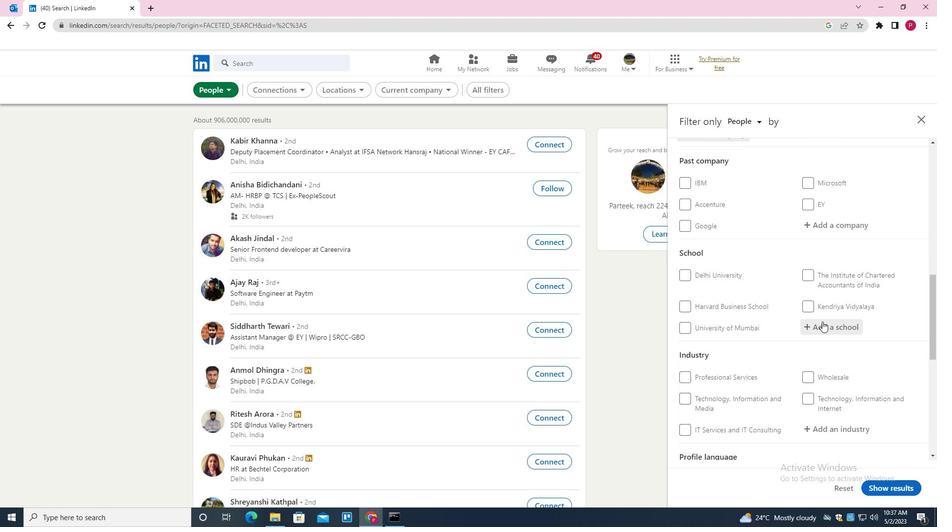 
Action: Mouse pressed left at (822, 321)
Screenshot: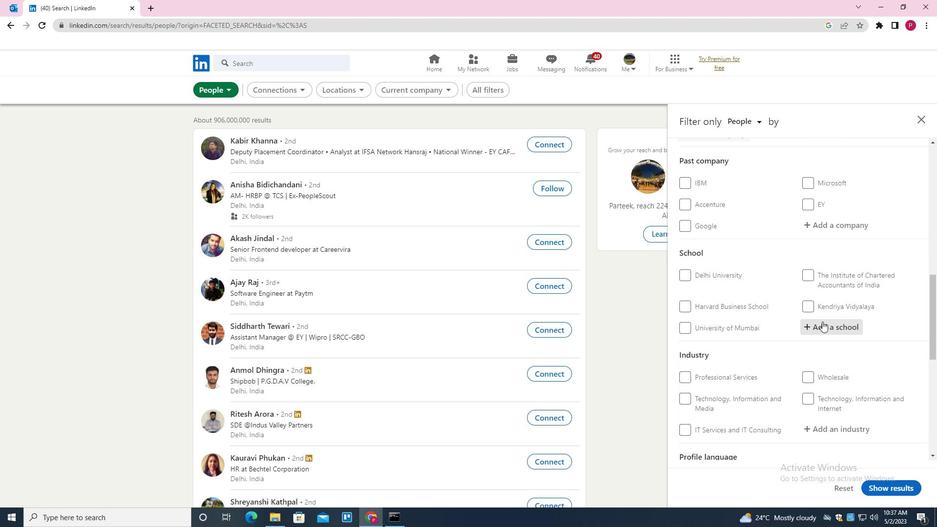 
Action: Mouse moved to (822, 321)
Screenshot: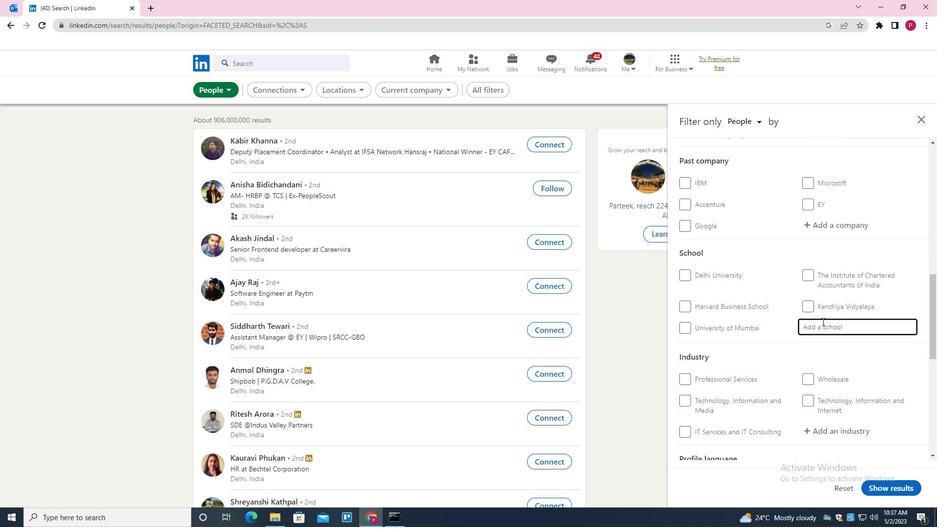 
Action: Key pressed <Key.shift><Key.shift>PUNJAB<Key.space><Key.shift><Key.shift><Key.shift><Key.shift><Key.shift><Key.shift><Key.shift><Key.shift><Key.shift><Key.shift><Key.shift><Key.shift><Key.shift>STATE<Key.space><Key.down><Key.enter>
Screenshot: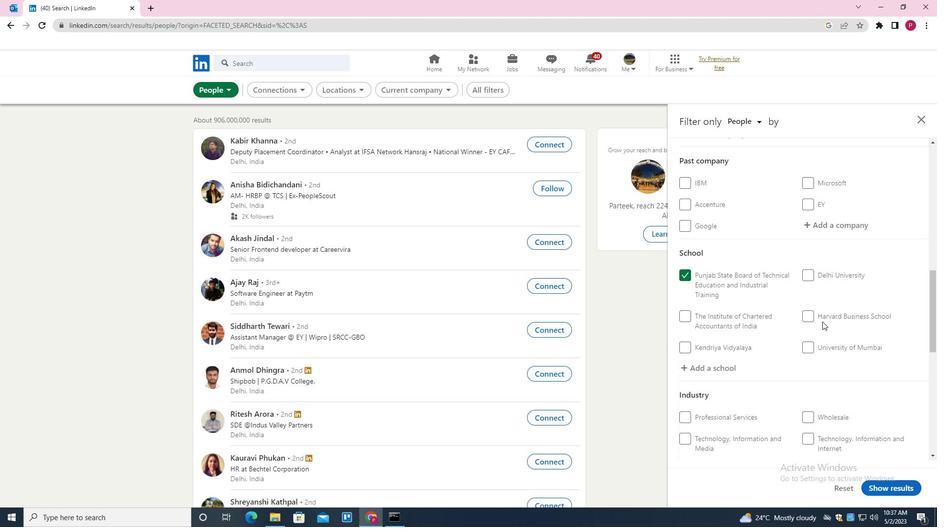 
Action: Mouse moved to (809, 331)
Screenshot: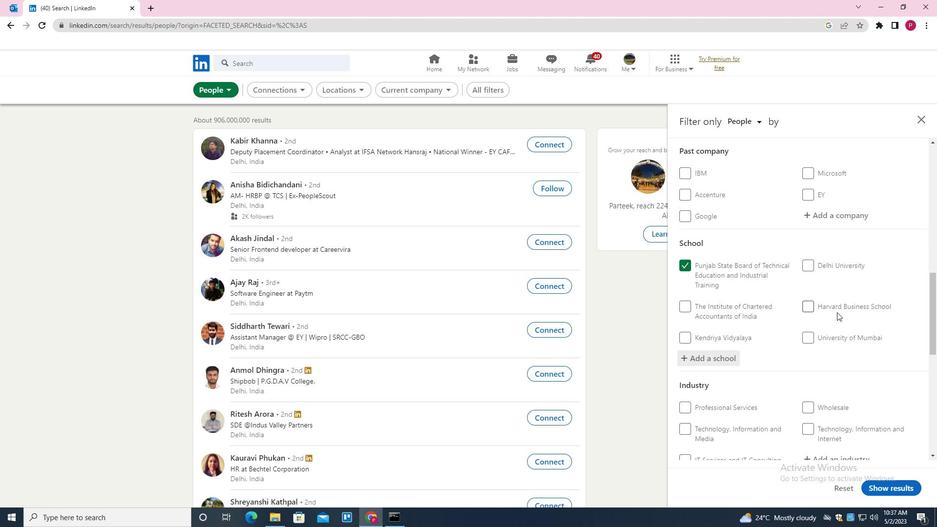 
Action: Mouse scrolled (809, 331) with delta (0, 0)
Screenshot: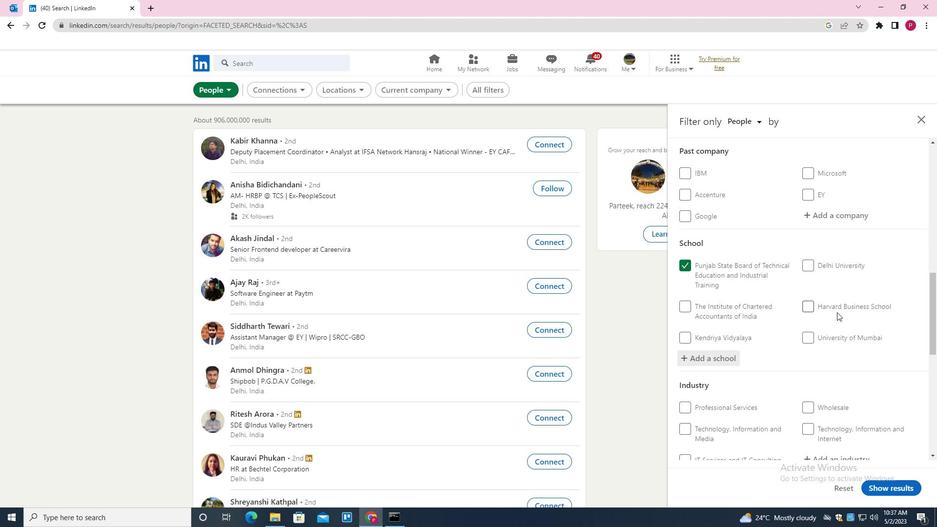 
Action: Mouse moved to (821, 322)
Screenshot: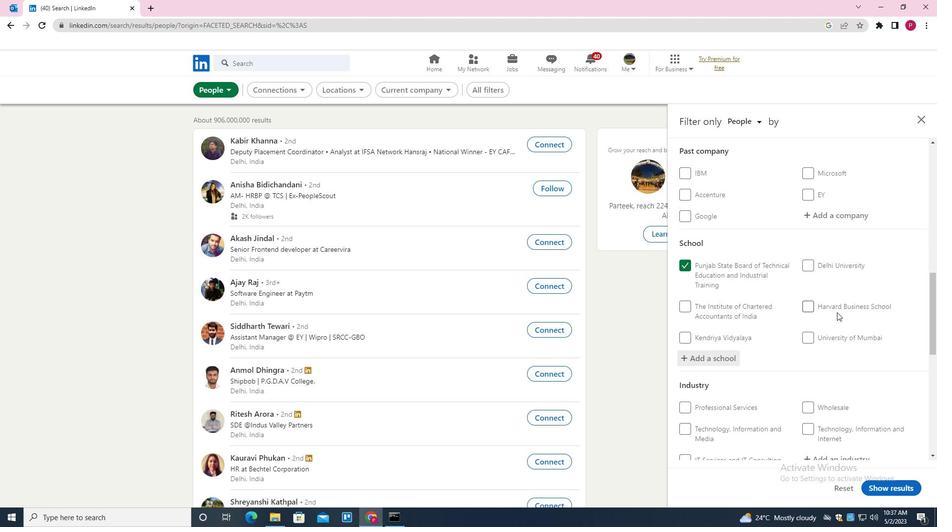 
Action: Mouse scrolled (821, 322) with delta (0, 0)
Screenshot: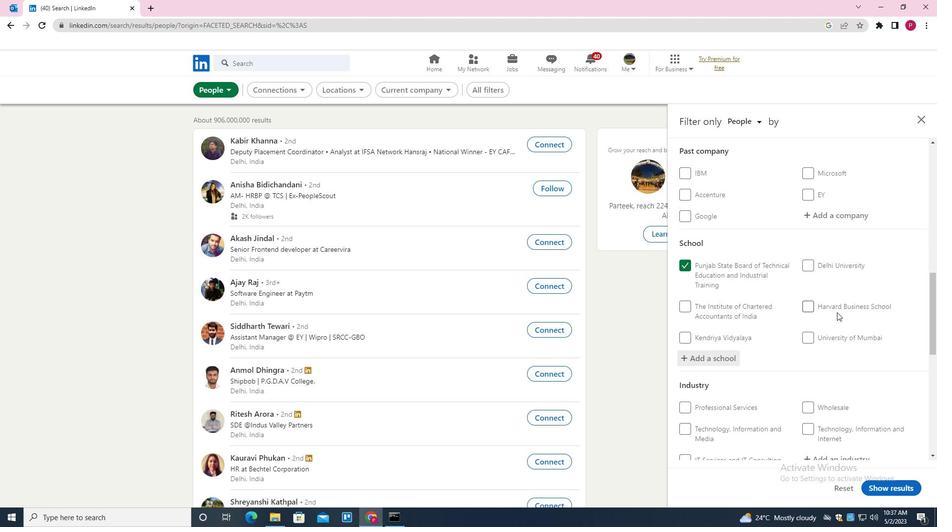 
Action: Mouse moved to (834, 314)
Screenshot: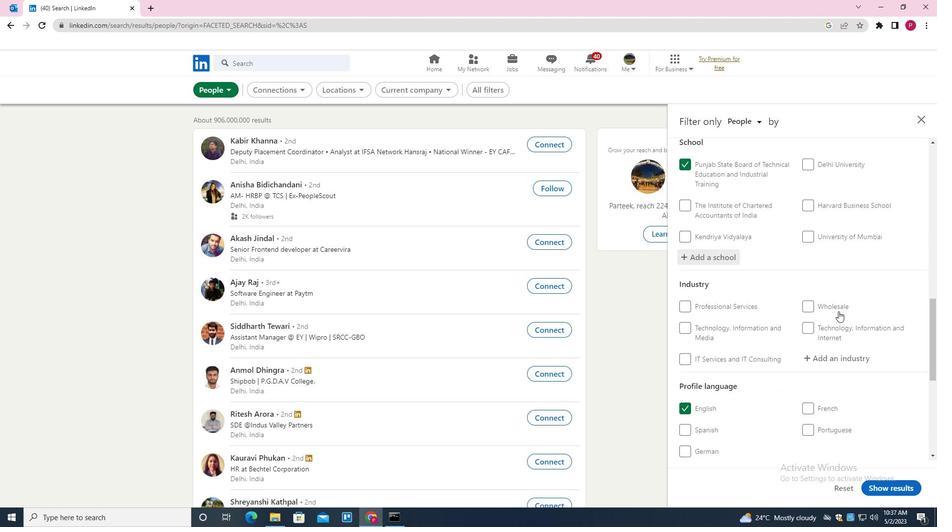 
Action: Mouse scrolled (834, 313) with delta (0, 0)
Screenshot: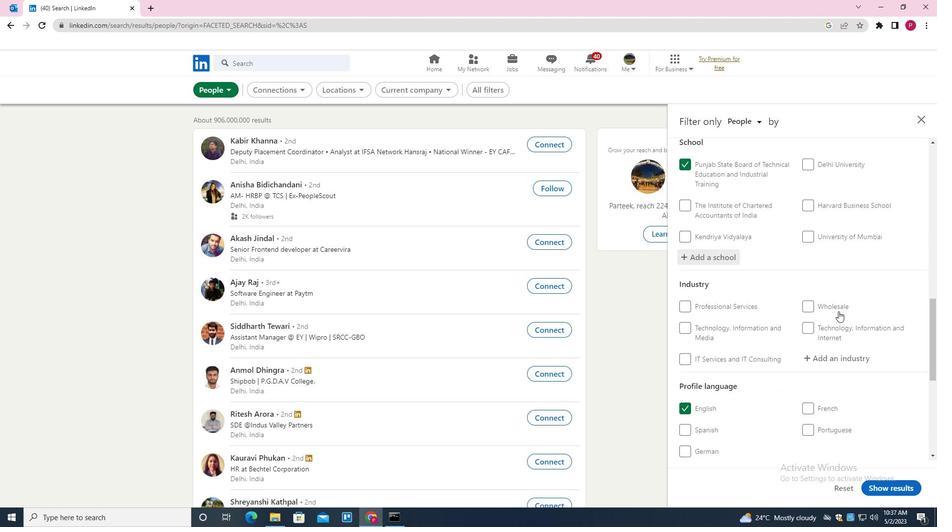 
Action: Mouse moved to (836, 312)
Screenshot: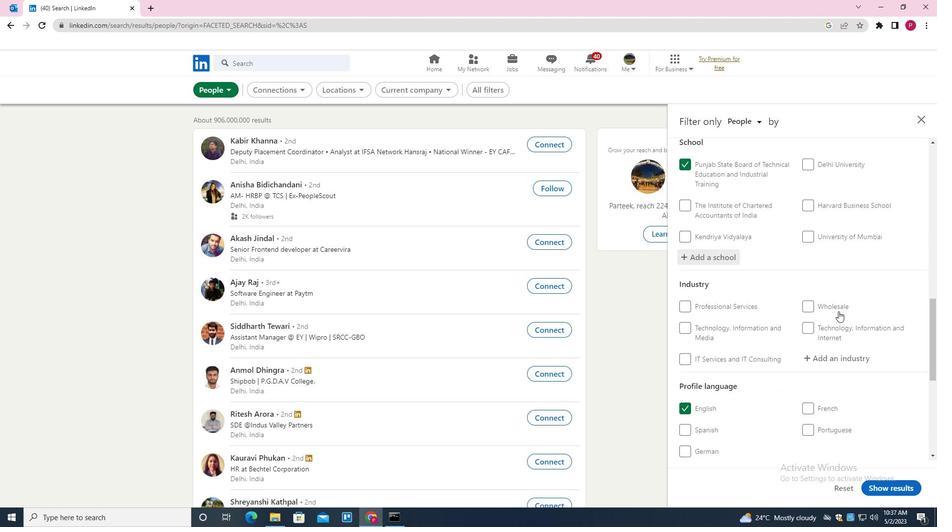 
Action: Mouse scrolled (836, 311) with delta (0, 0)
Screenshot: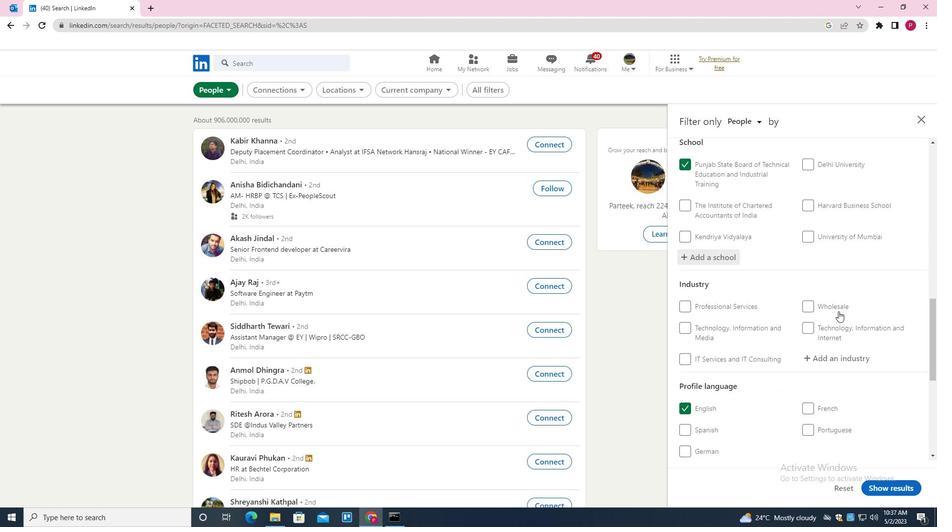 
Action: Mouse moved to (842, 276)
Screenshot: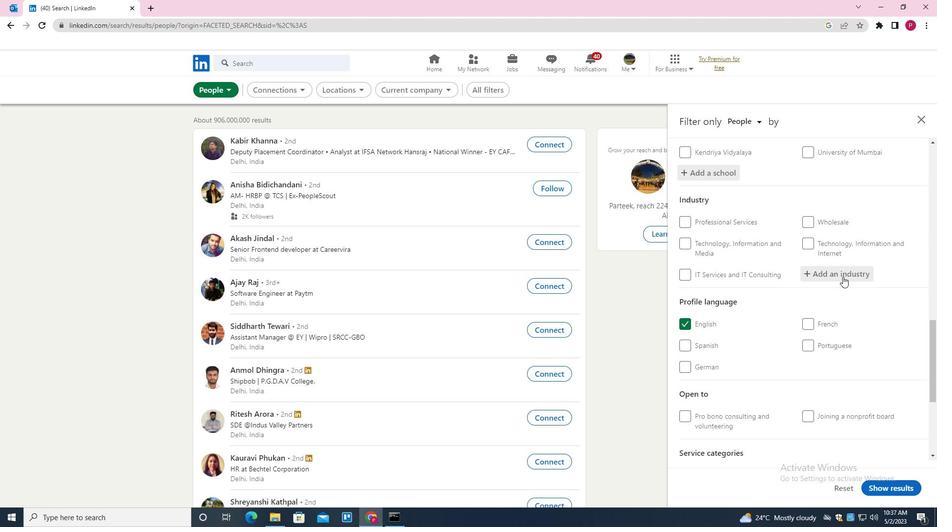 
Action: Mouse pressed left at (842, 276)
Screenshot: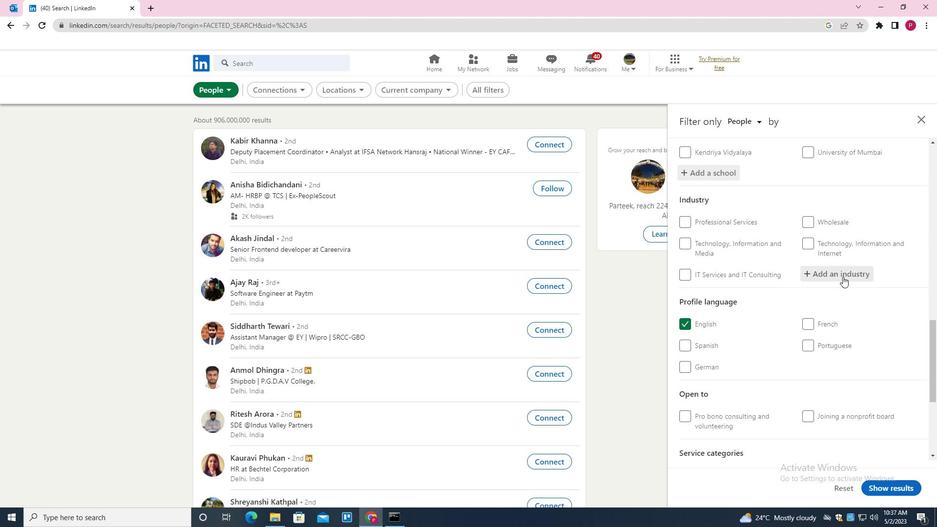 
Action: Mouse moved to (842, 277)
Screenshot: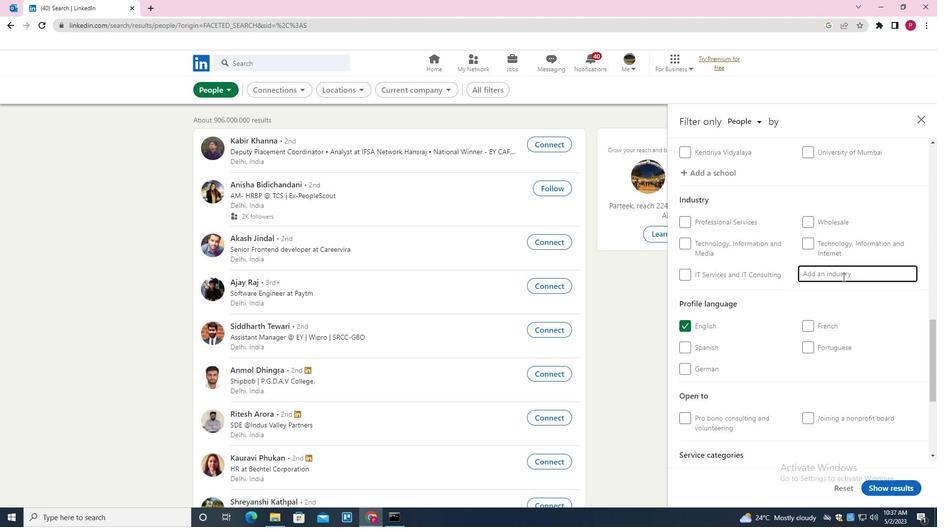 
Action: Key pressed <Key.shift><Key.shift><Key.shift><Key.shift>IT<Key.down><Key.down><Key.down><Key.down><Key.down><Key.down><Key.down><Key.down><Key.enter>
Screenshot: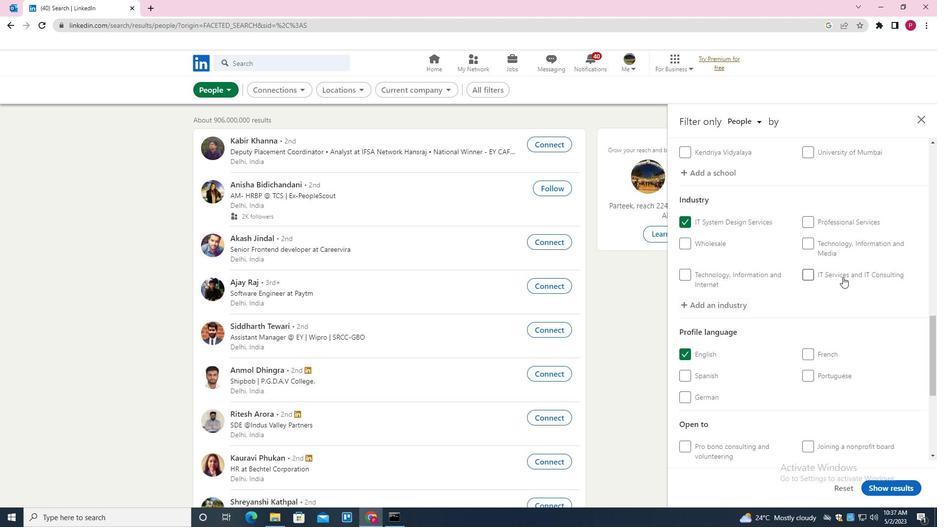
Action: Mouse moved to (811, 299)
Screenshot: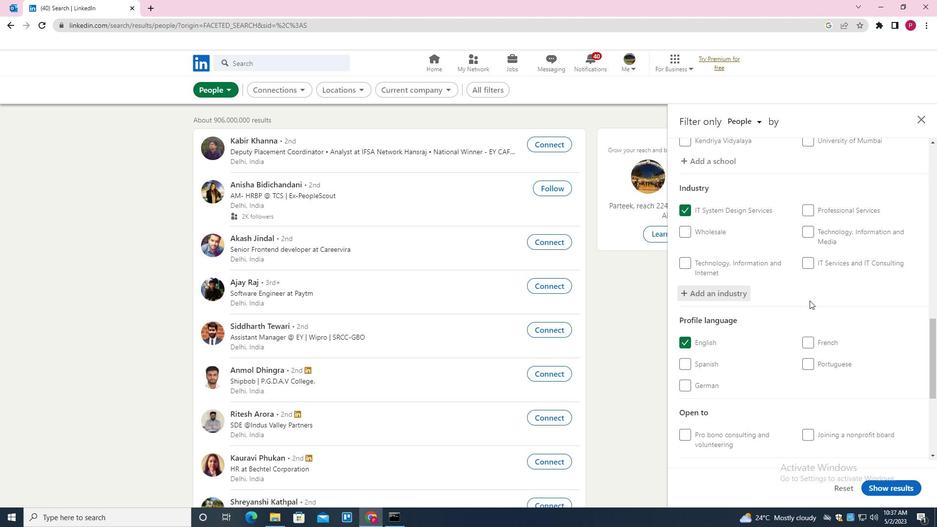 
Action: Mouse scrolled (811, 298) with delta (0, 0)
Screenshot: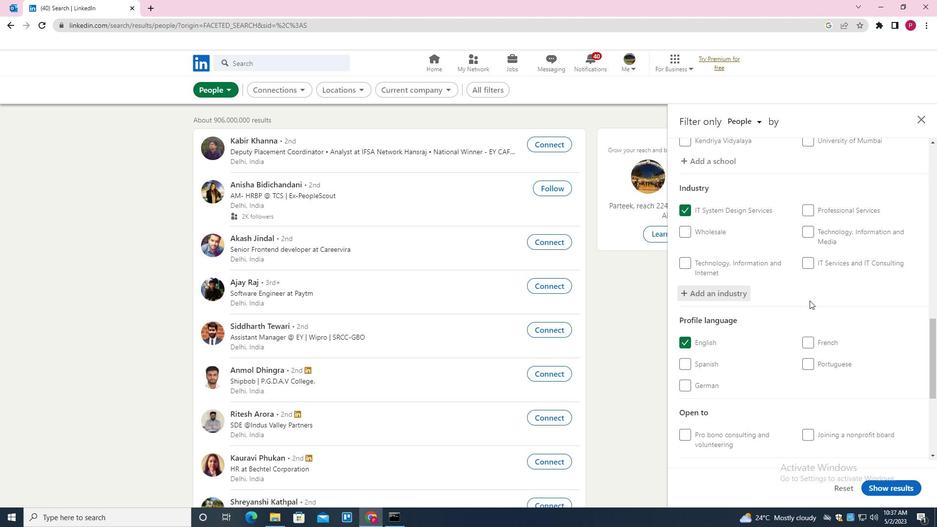 
Action: Mouse scrolled (811, 298) with delta (0, 0)
Screenshot: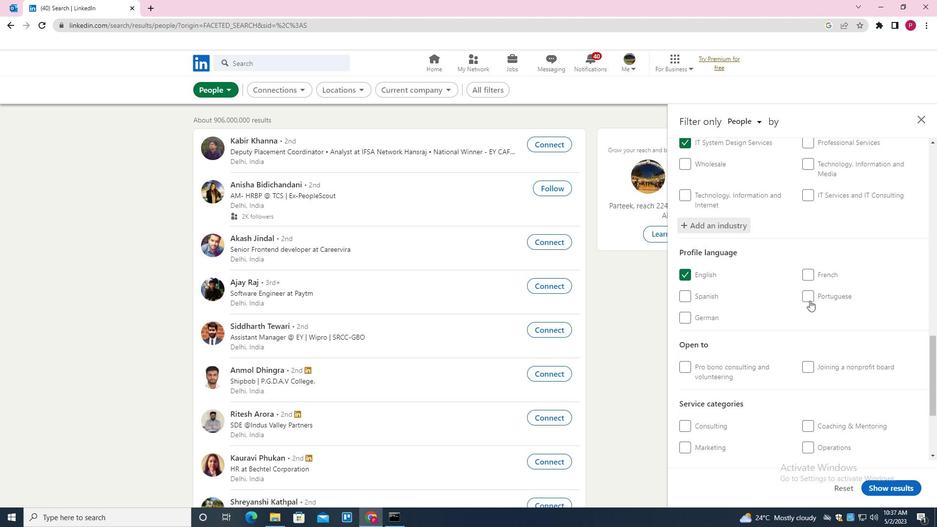 
Action: Mouse moved to (811, 299)
Screenshot: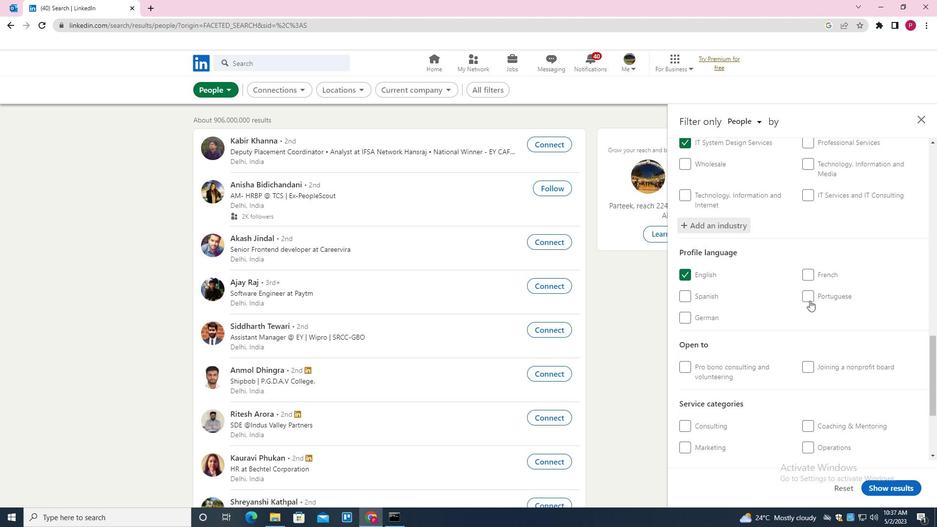 
Action: Mouse scrolled (811, 299) with delta (0, 0)
Screenshot: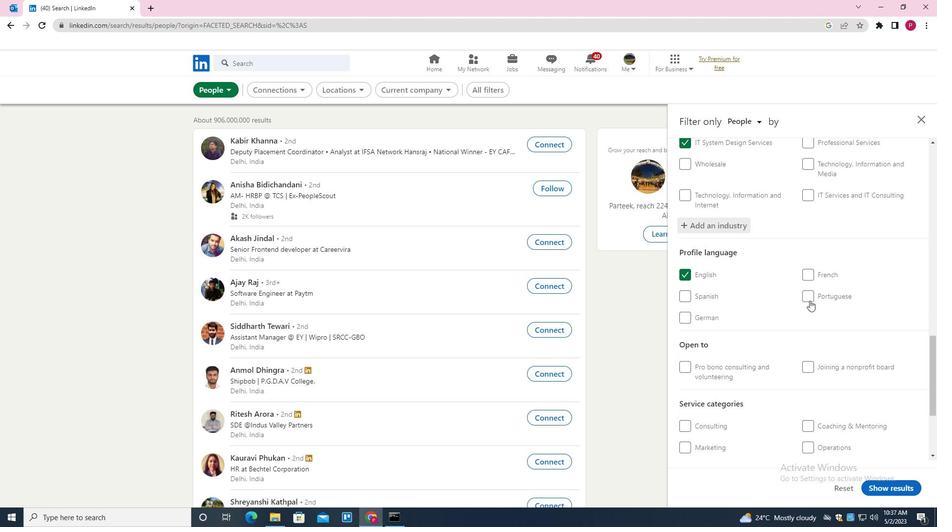 
Action: Mouse scrolled (811, 299) with delta (0, 0)
Screenshot: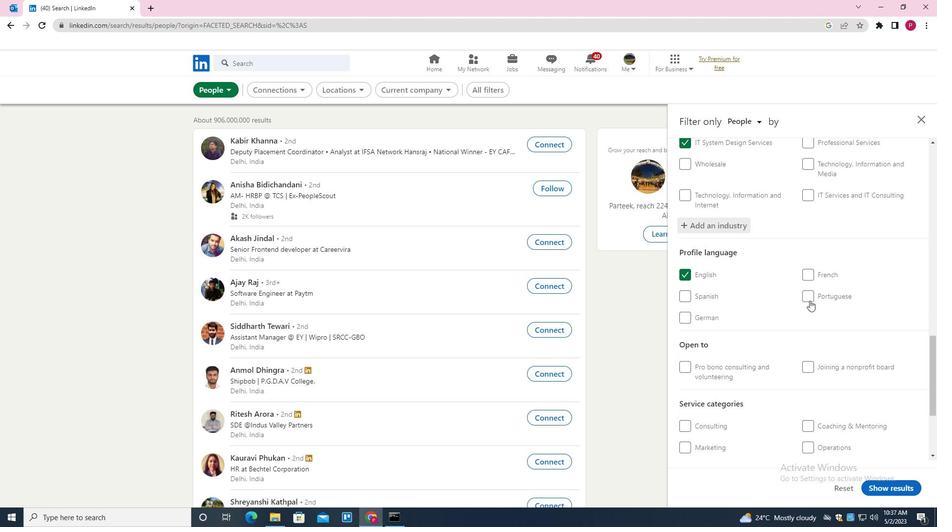 
Action: Mouse moved to (826, 351)
Screenshot: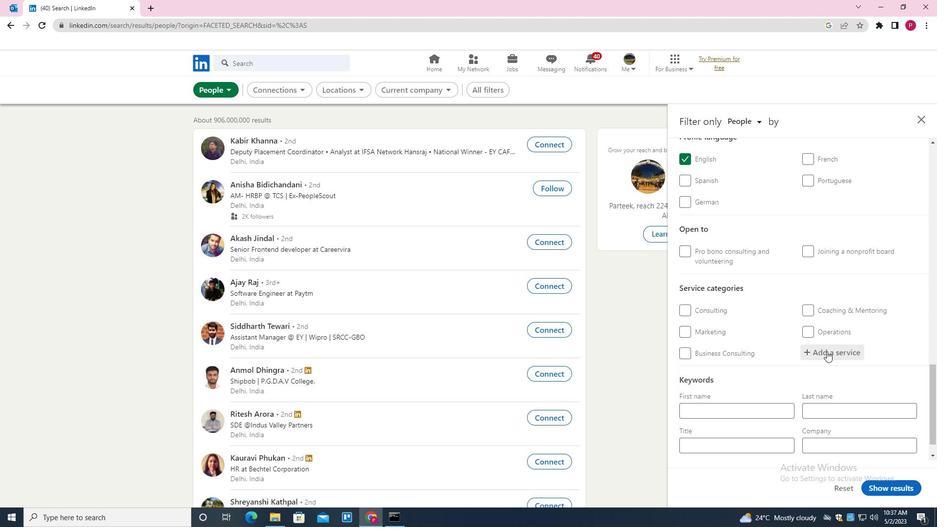 
Action: Mouse pressed left at (826, 351)
Screenshot: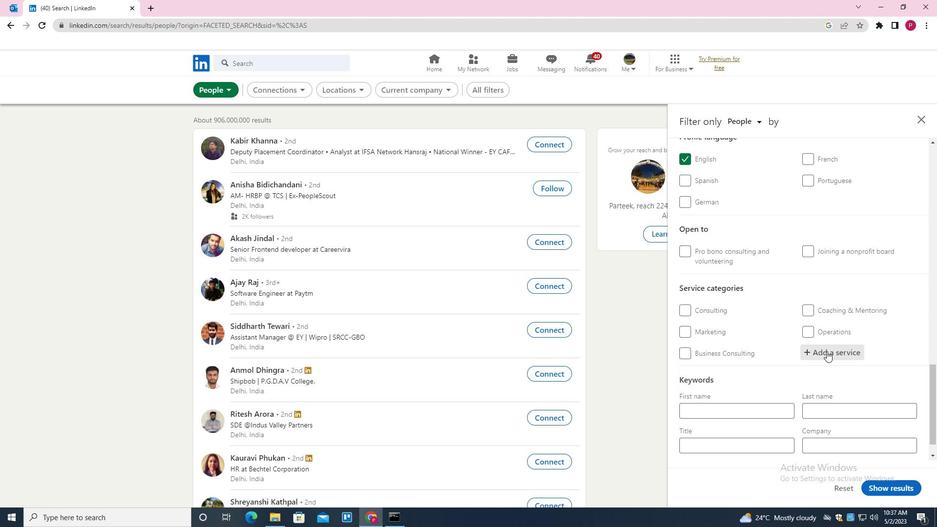
Action: Key pressed <Key.shift><Key.shift><Key.shift><Key.shift><Key.shift><Key.shift><Key.shift><Key.shift><Key.shift>E
Screenshot: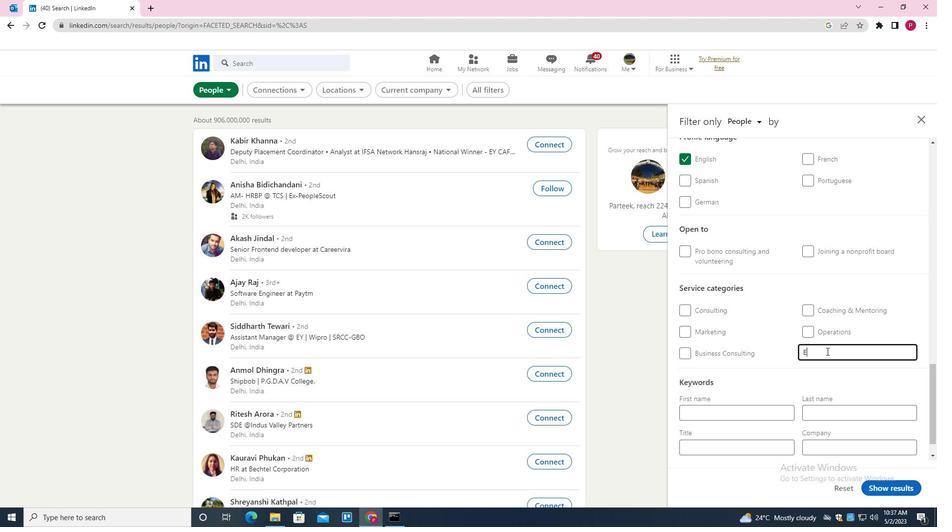 
Action: Mouse moved to (826, 351)
Screenshot: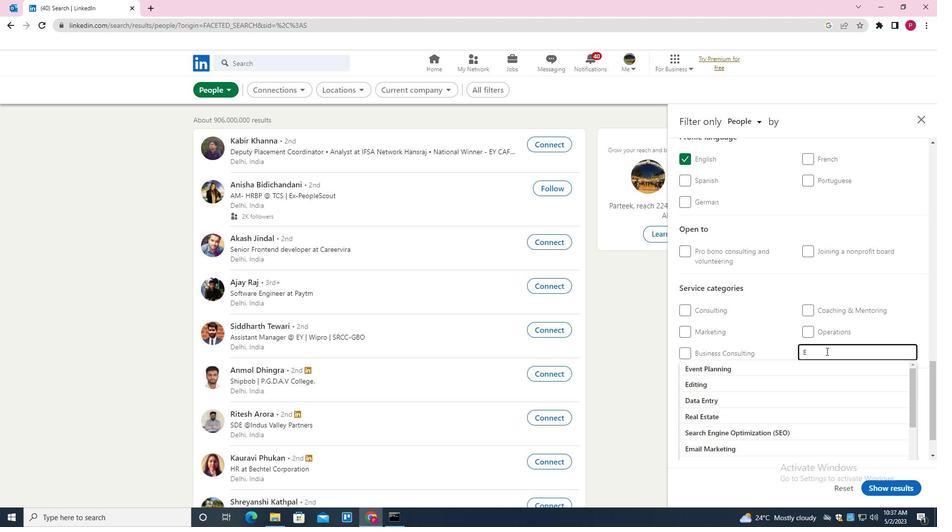 
Action: Key pressed VENT<Key.down><Key.enter>
Screenshot: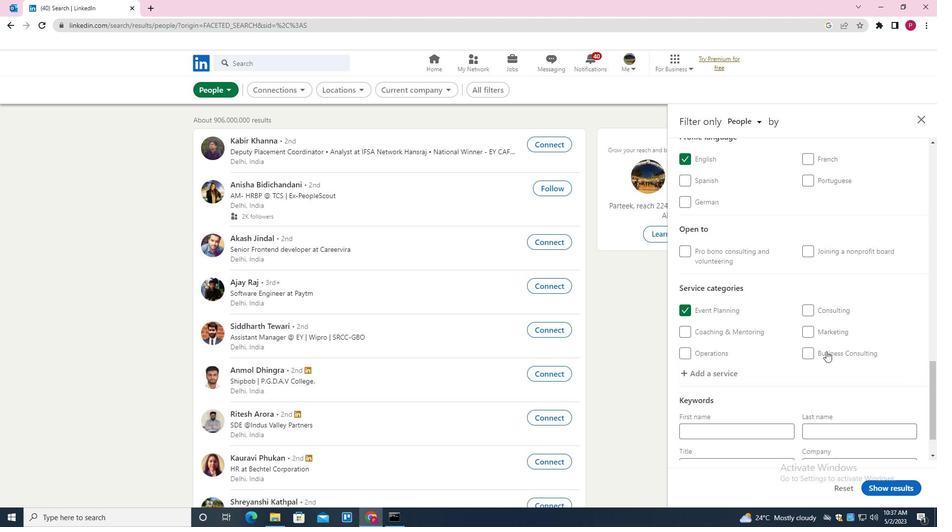 
Action: Mouse scrolled (826, 350) with delta (0, 0)
Screenshot: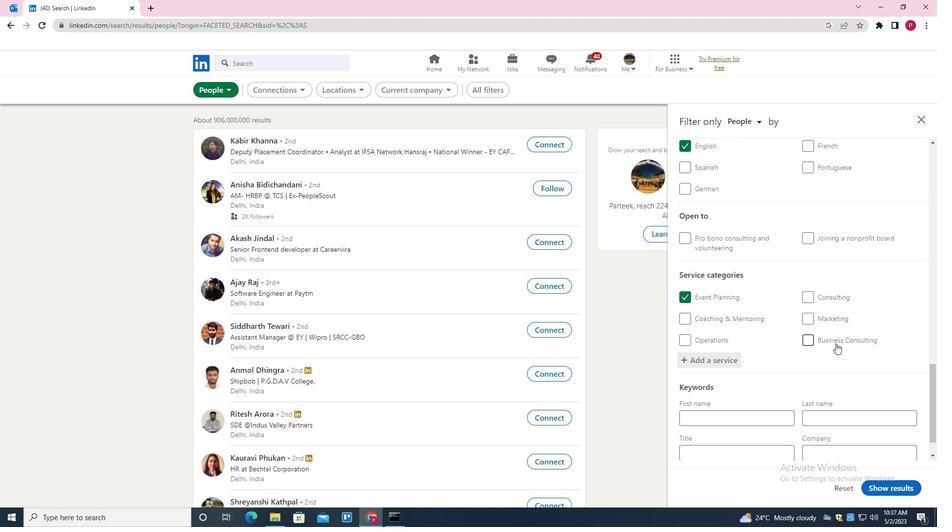 
Action: Mouse moved to (826, 349)
Screenshot: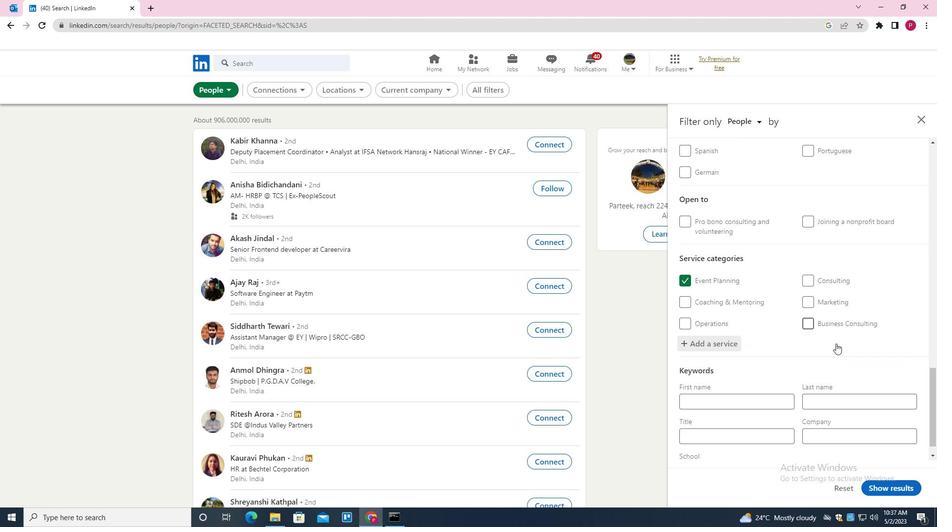 
Action: Mouse scrolled (826, 349) with delta (0, 0)
Screenshot: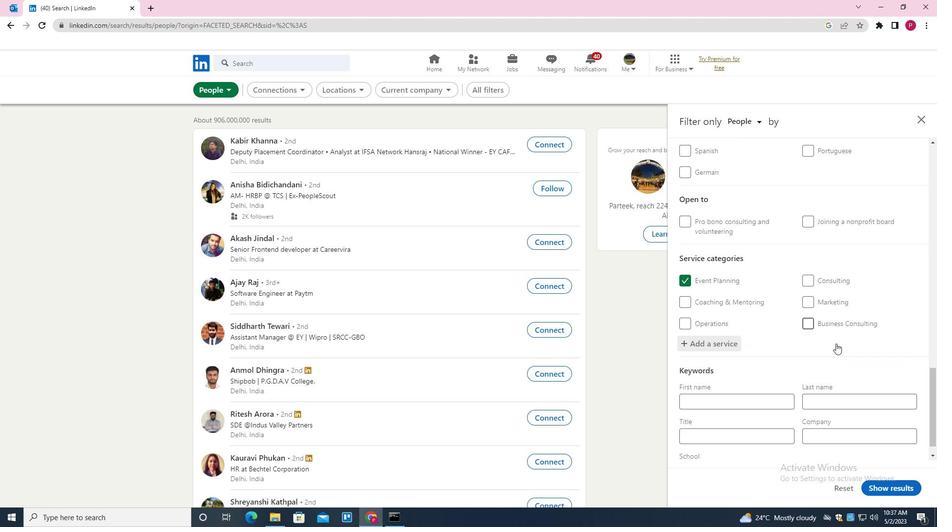 
Action: Mouse moved to (831, 346)
Screenshot: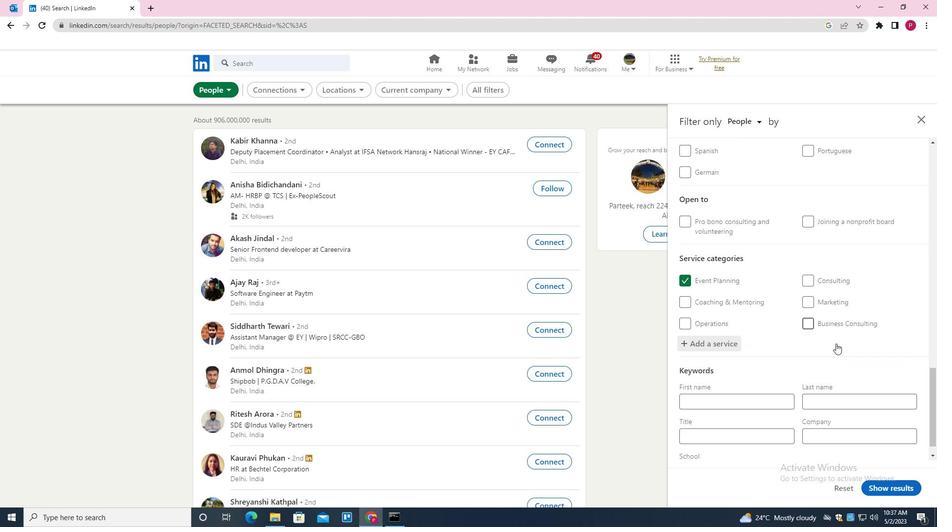 
Action: Mouse scrolled (831, 346) with delta (0, 0)
Screenshot: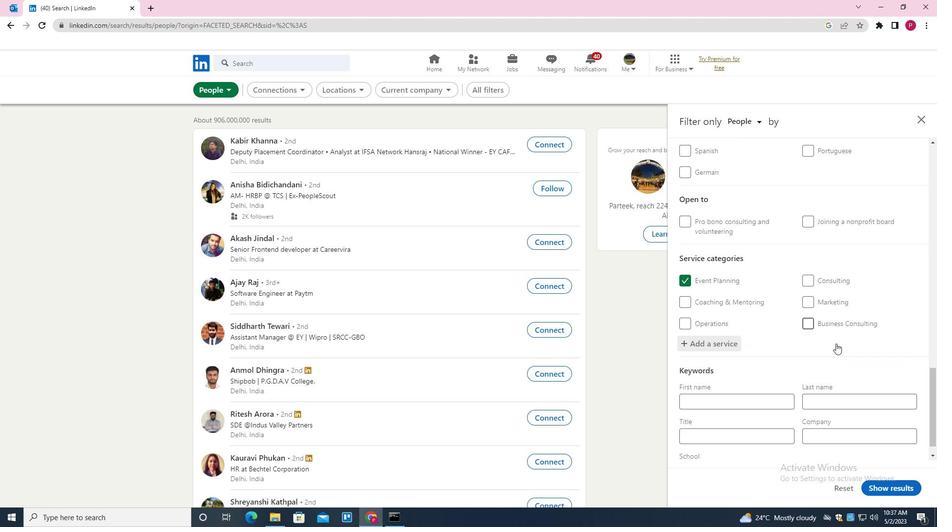 
Action: Mouse moved to (833, 345)
Screenshot: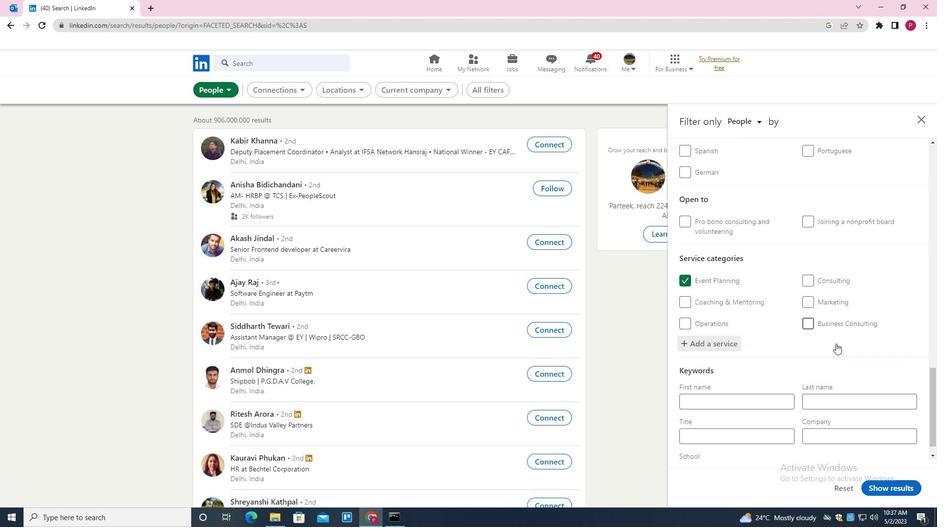 
Action: Mouse scrolled (833, 344) with delta (0, 0)
Screenshot: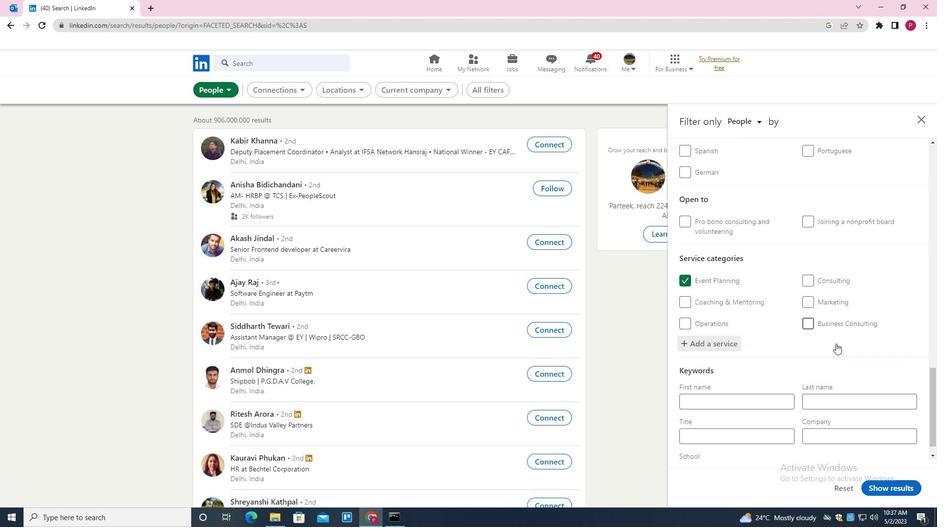 
Action: Mouse moved to (835, 343)
Screenshot: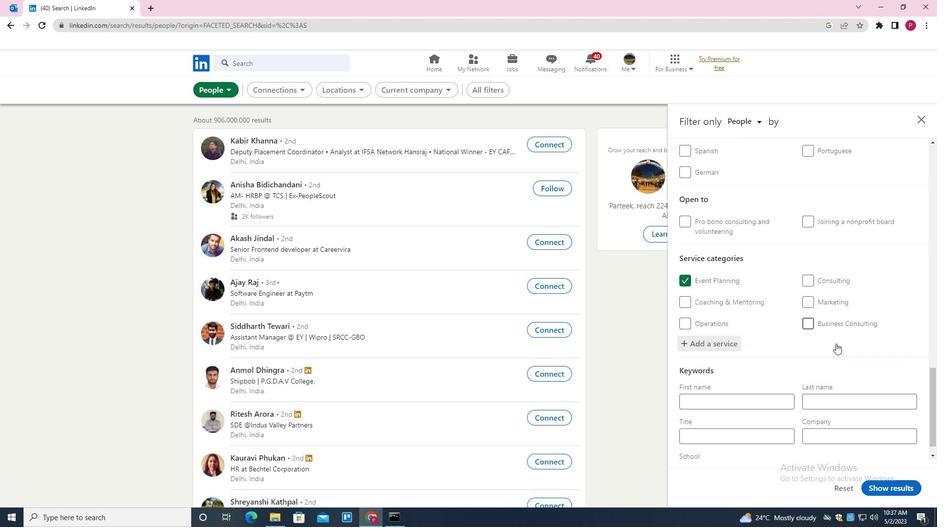 
Action: Mouse scrolled (835, 343) with delta (0, 0)
Screenshot: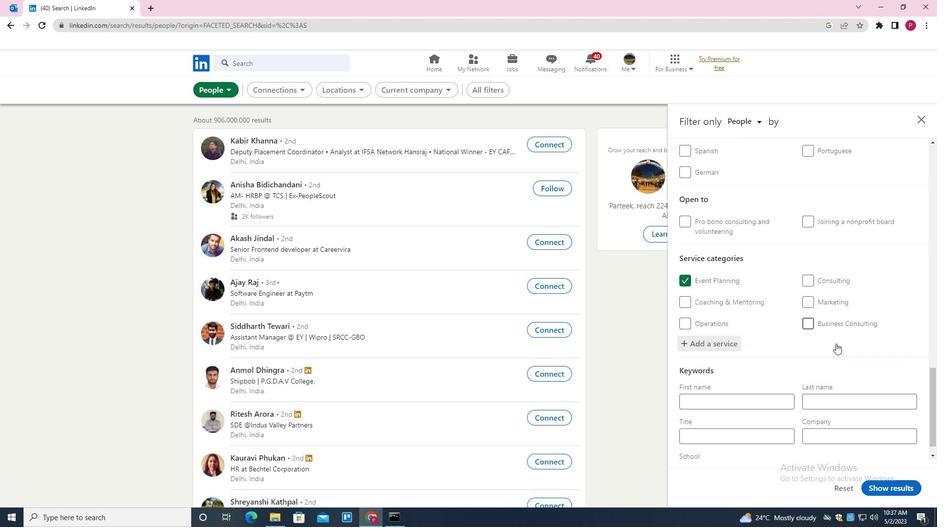 
Action: Mouse scrolled (835, 343) with delta (0, 0)
Screenshot: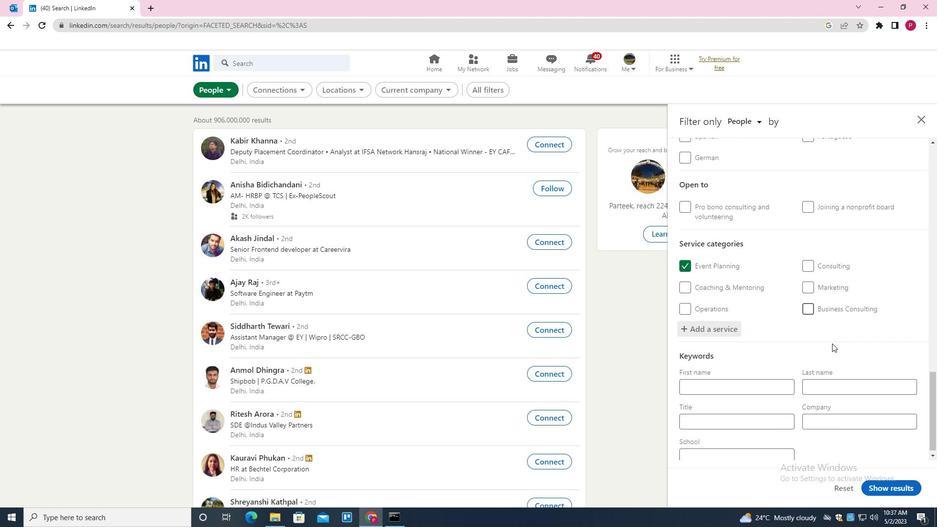 
Action: Mouse scrolled (835, 343) with delta (0, 0)
Screenshot: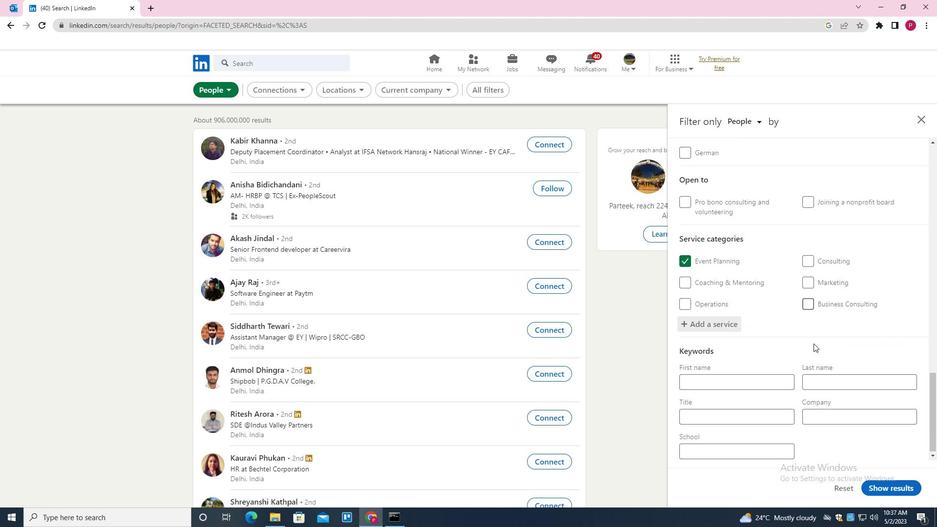 
Action: Mouse moved to (768, 421)
Screenshot: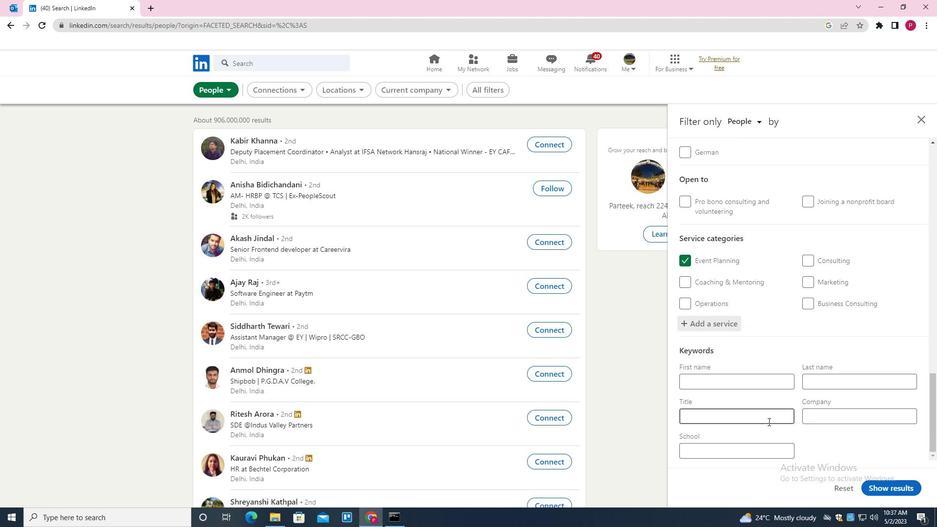 
Action: Mouse pressed left at (768, 421)
Screenshot: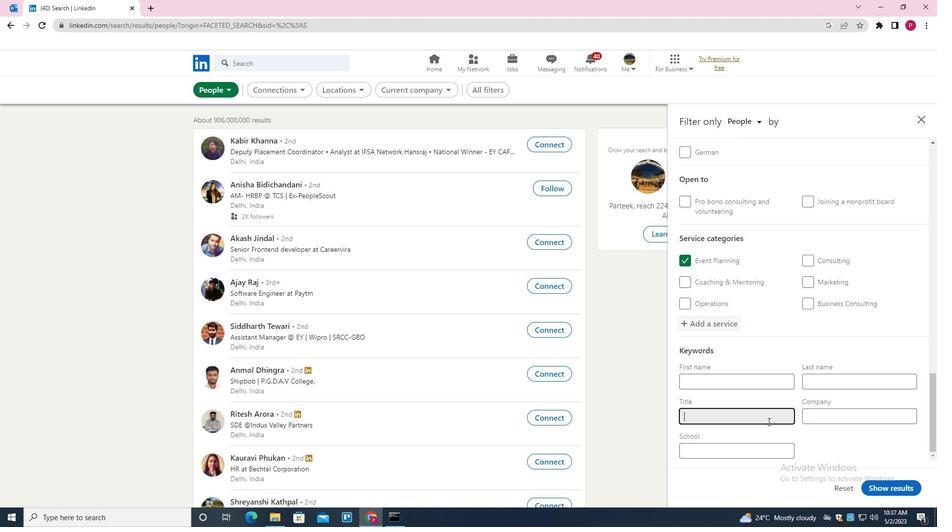 
Action: Key pressed <Key.shift>OUTSIDE<Key.space><Key.shift>SALES<Key.space><Key.shift>MANAGER
Screenshot: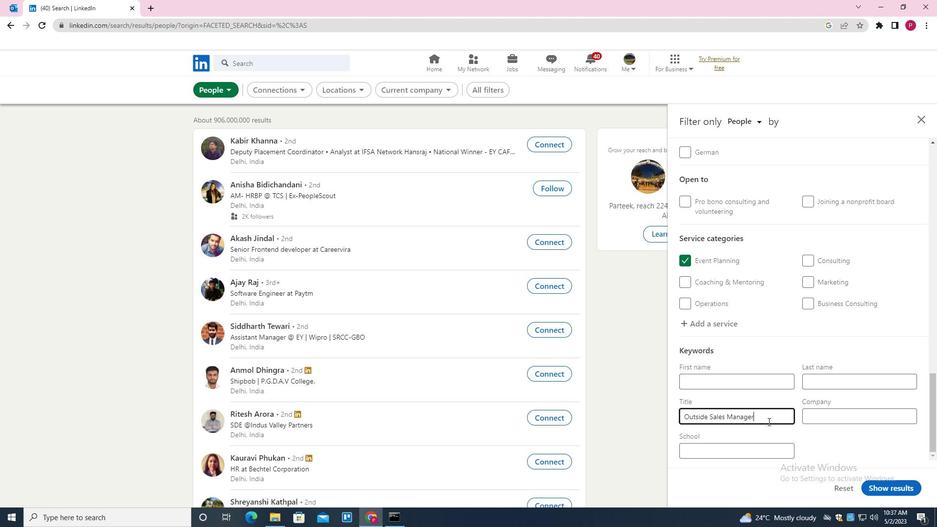 
Action: Mouse moved to (908, 489)
Screenshot: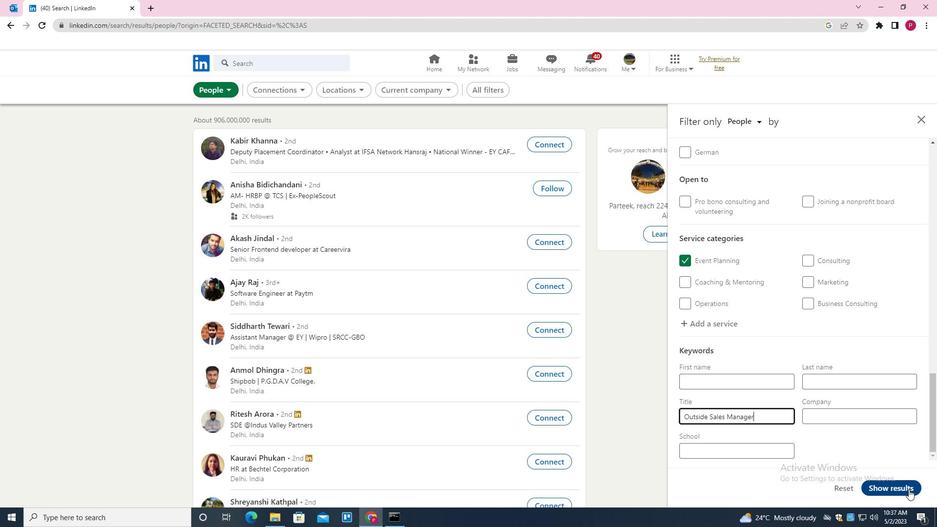 
Action: Mouse pressed left at (908, 489)
Screenshot: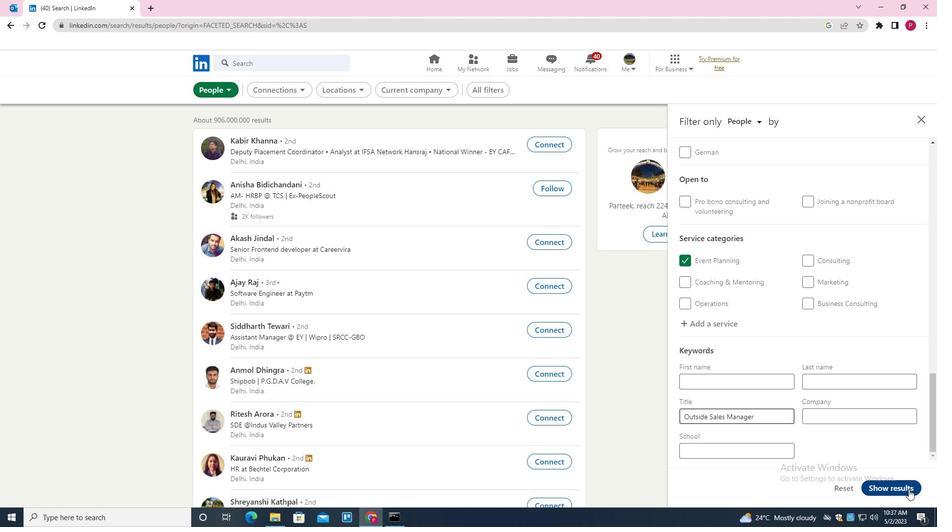 
Action: Mouse moved to (553, 260)
Screenshot: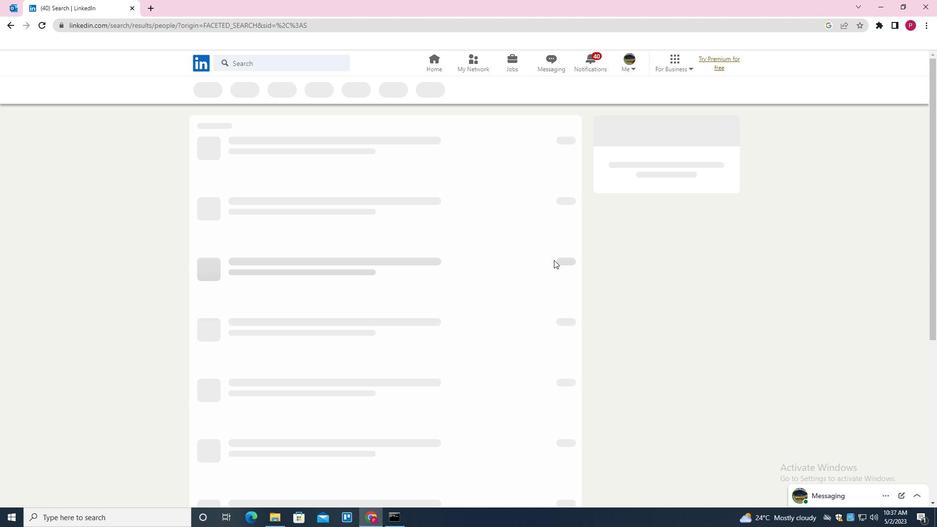 
